 Task: Sort the recently solved tickets in your group, group by Assigned date in descending order.
Action: Mouse moved to (30, 317)
Screenshot: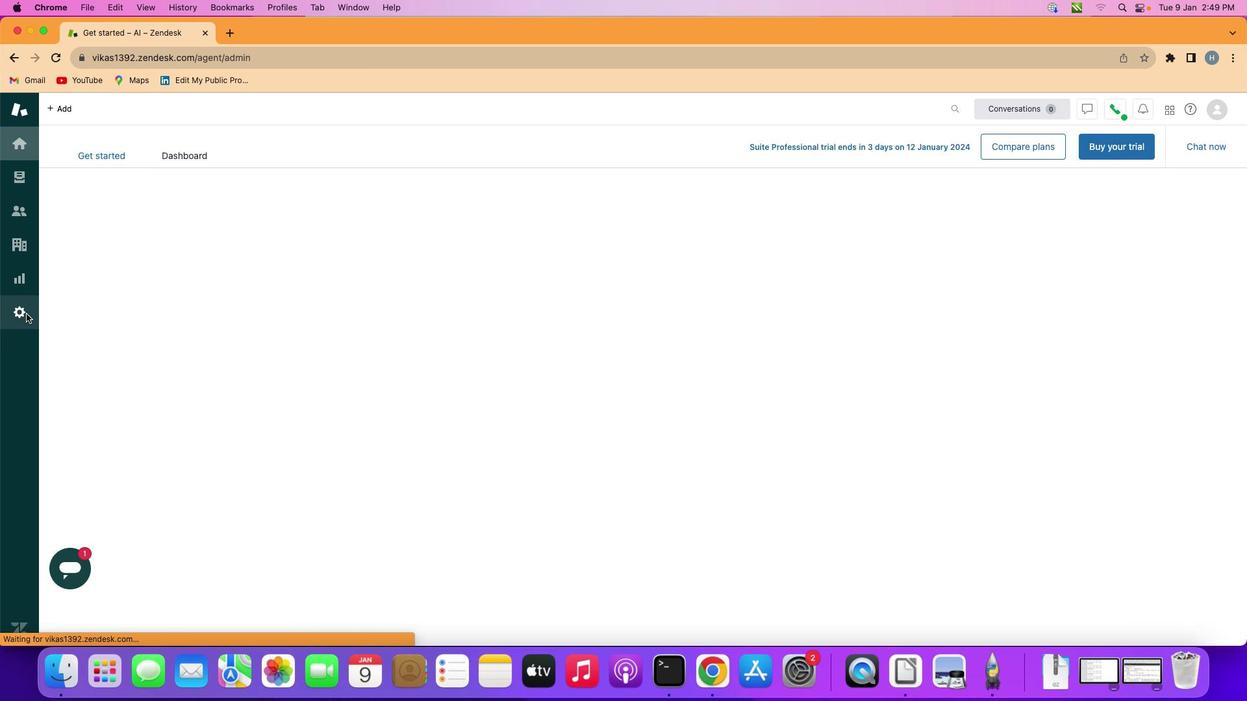 
Action: Mouse pressed left at (30, 317)
Screenshot: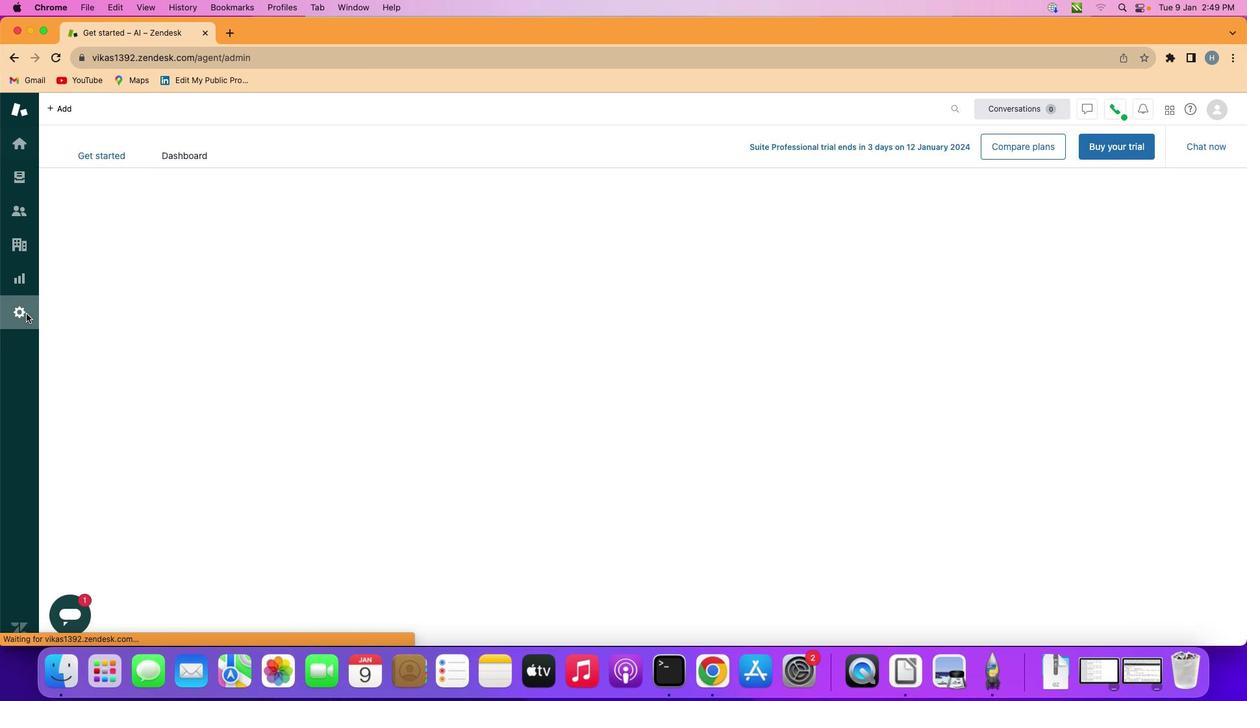 
Action: Mouse moved to (434, 482)
Screenshot: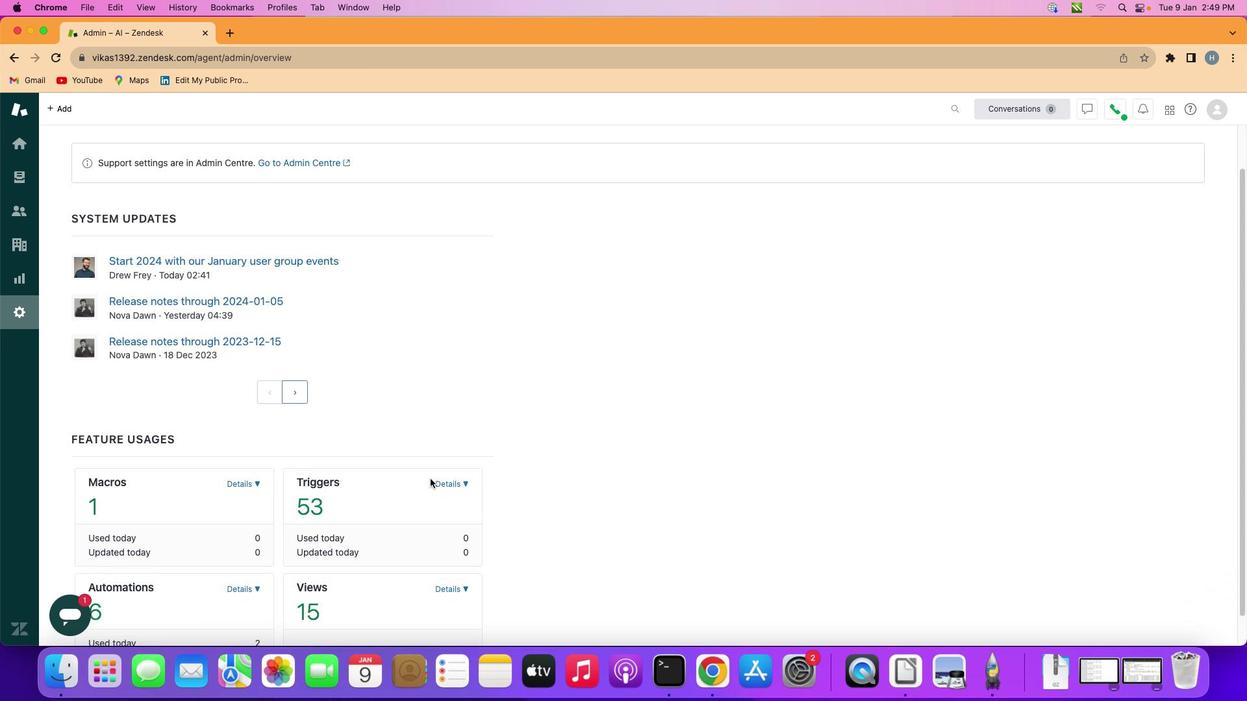 
Action: Mouse scrolled (434, 482) with delta (3, 3)
Screenshot: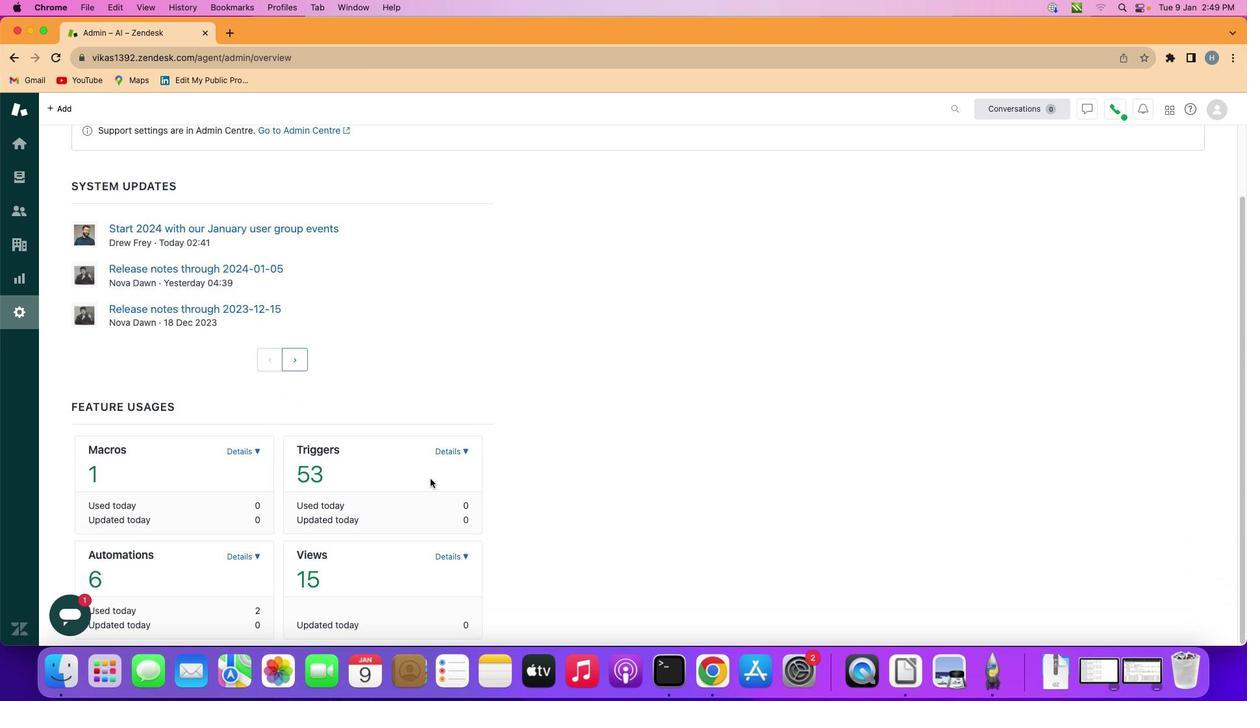 
Action: Mouse scrolled (434, 482) with delta (3, 3)
Screenshot: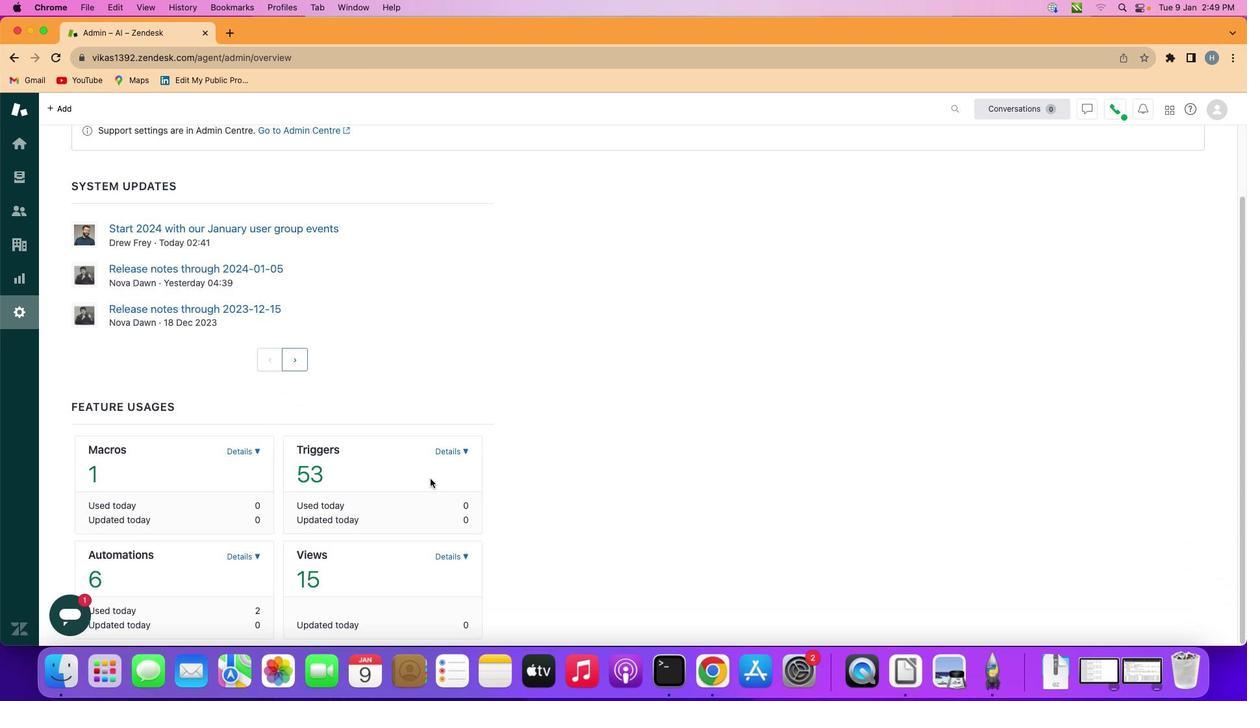 
Action: Mouse scrolled (434, 482) with delta (3, 2)
Screenshot: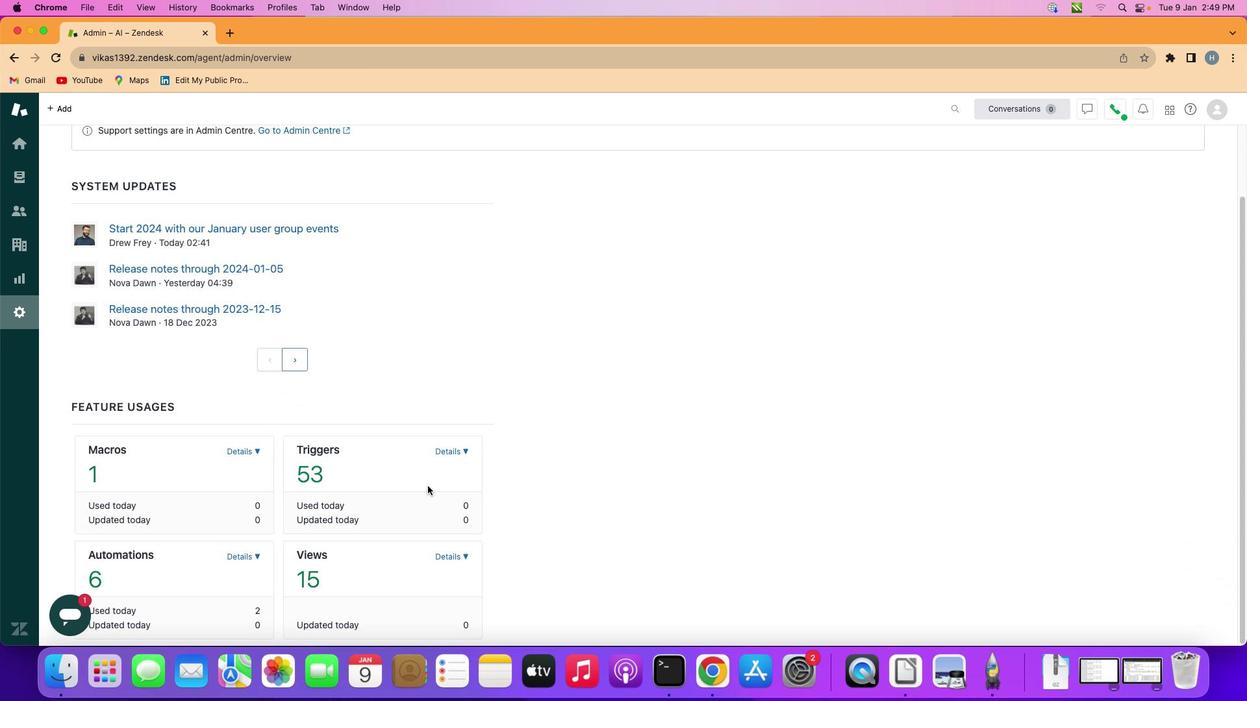
Action: Mouse scrolled (434, 482) with delta (3, 1)
Screenshot: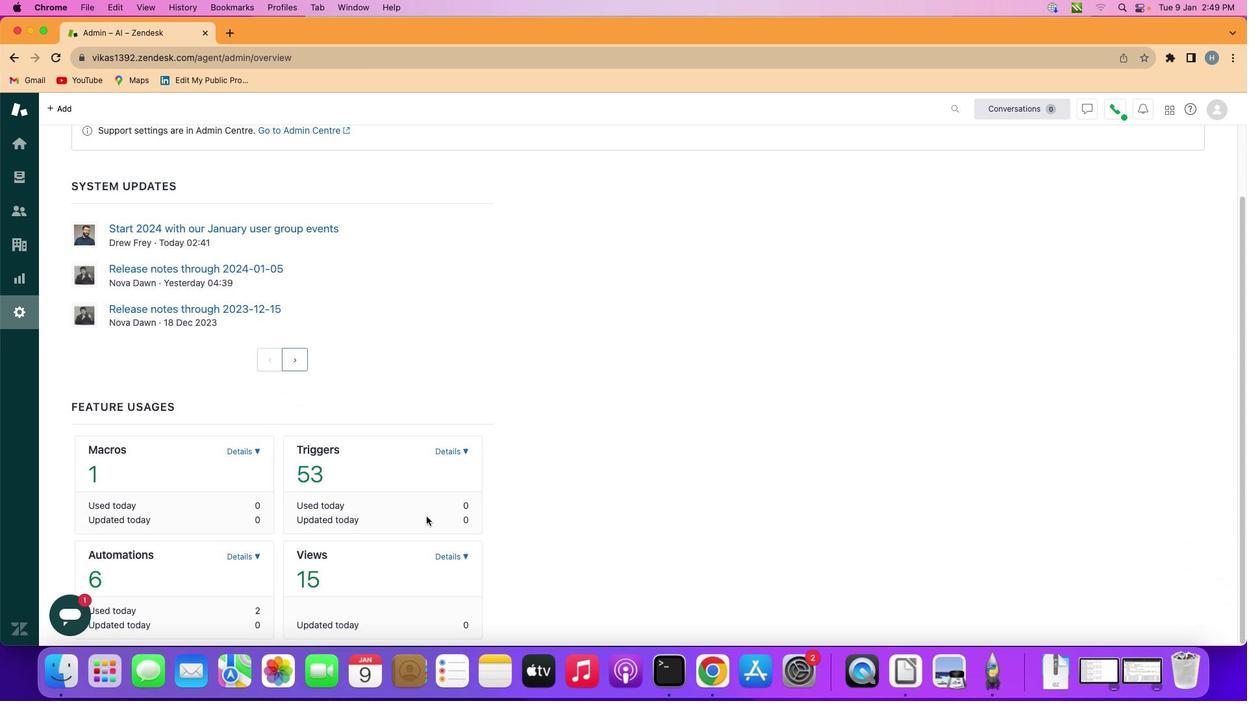 
Action: Mouse scrolled (434, 482) with delta (3, 1)
Screenshot: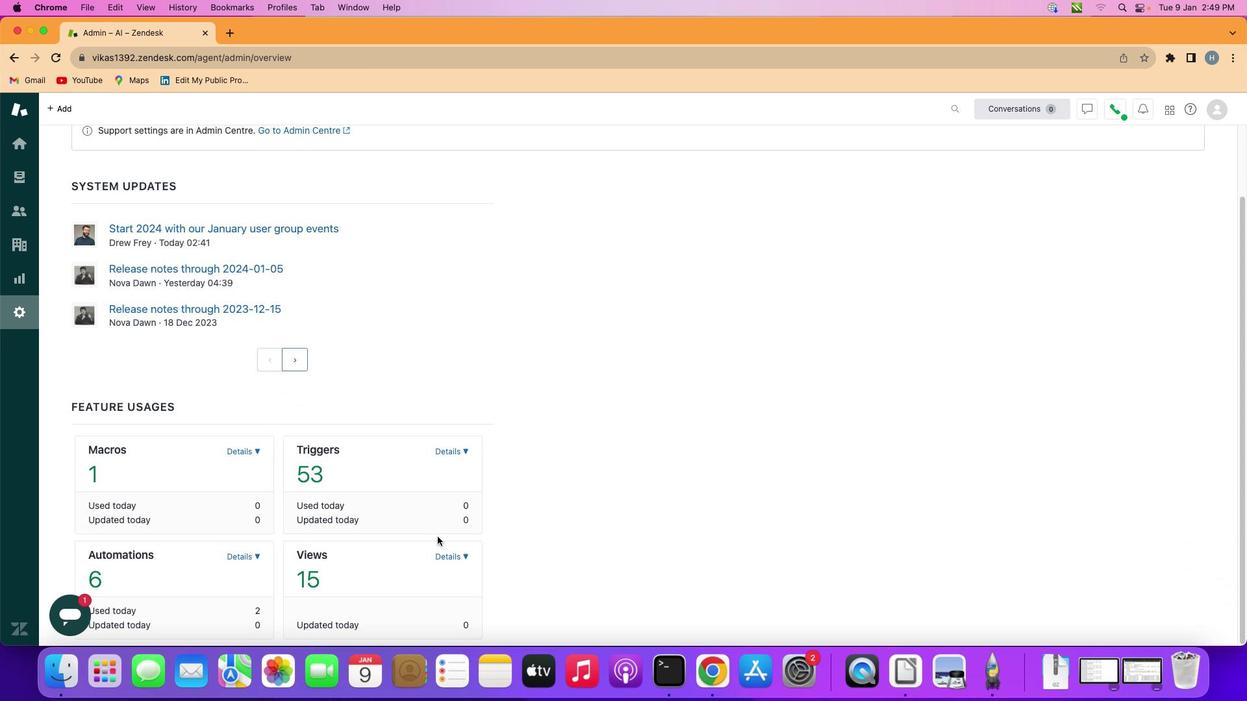 
Action: Mouse moved to (454, 559)
Screenshot: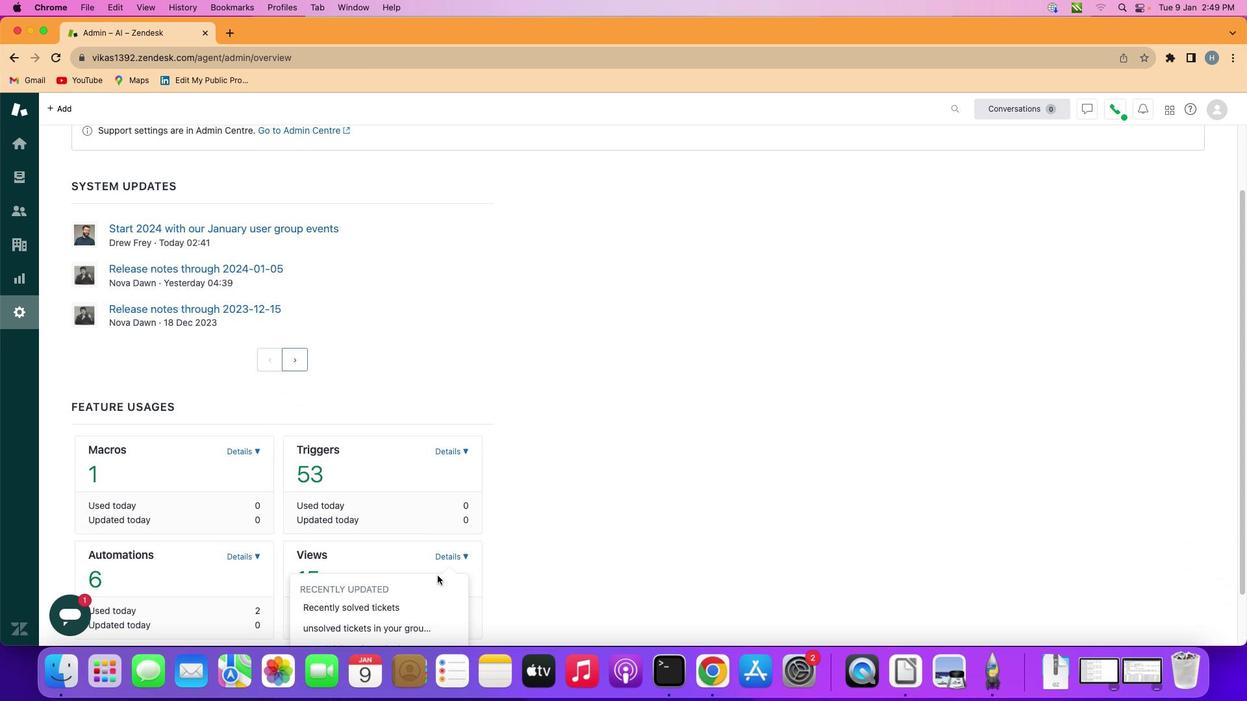 
Action: Mouse pressed left at (454, 559)
Screenshot: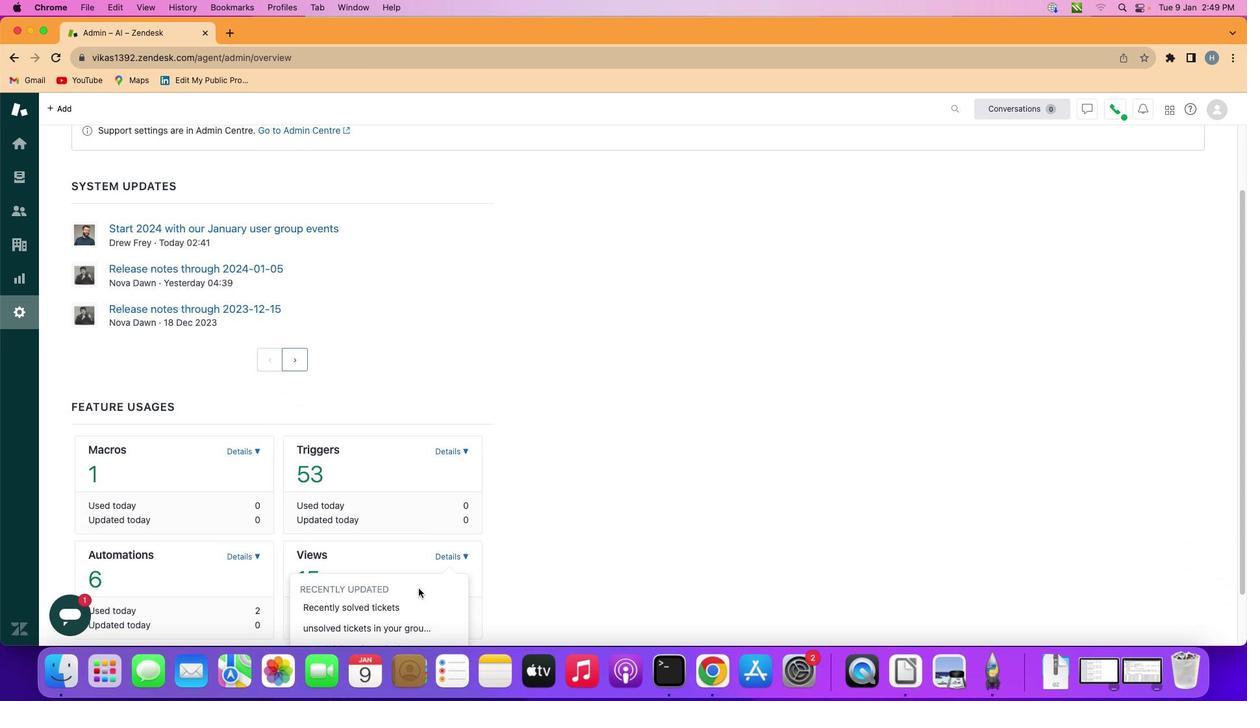 
Action: Mouse moved to (390, 615)
Screenshot: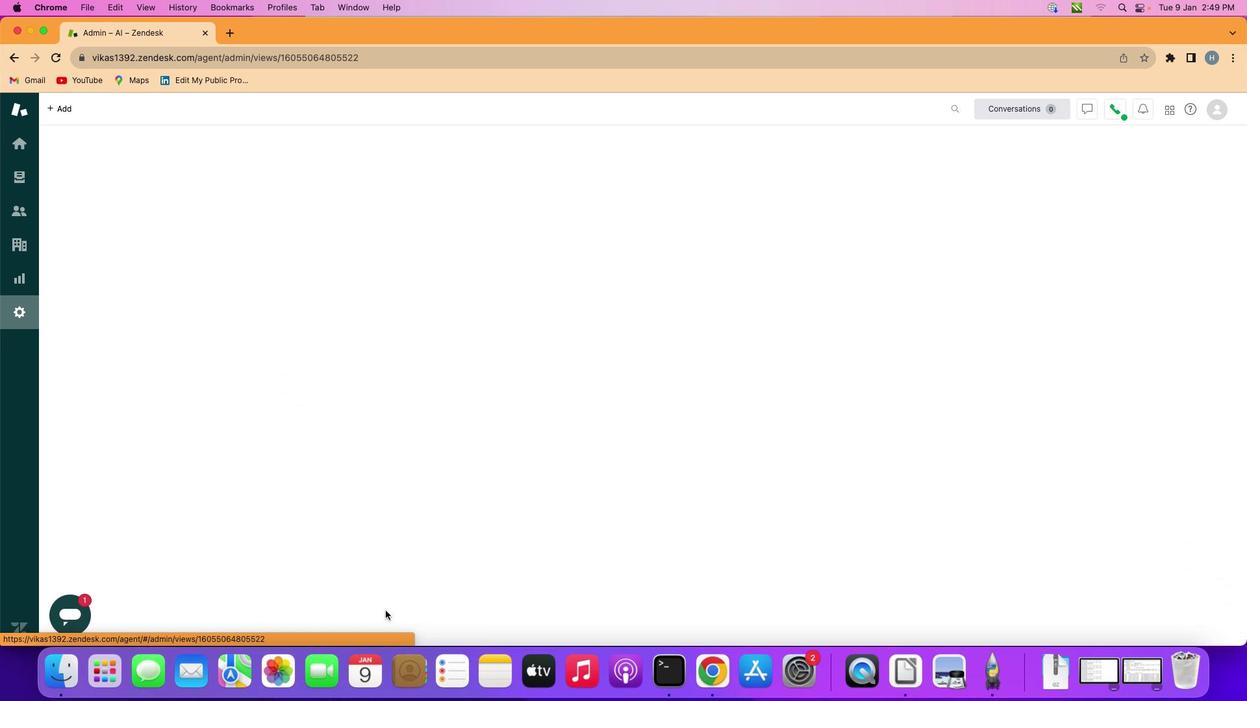 
Action: Mouse pressed left at (390, 615)
Screenshot: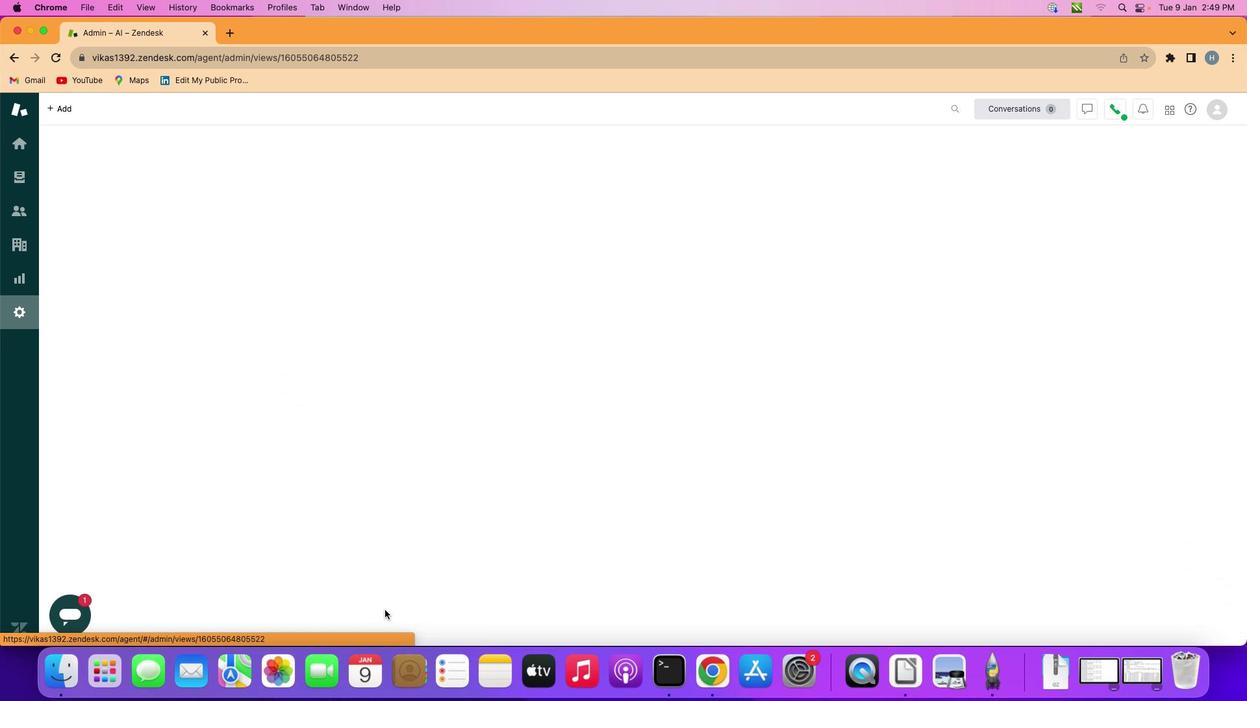 
Action: Mouse moved to (406, 471)
Screenshot: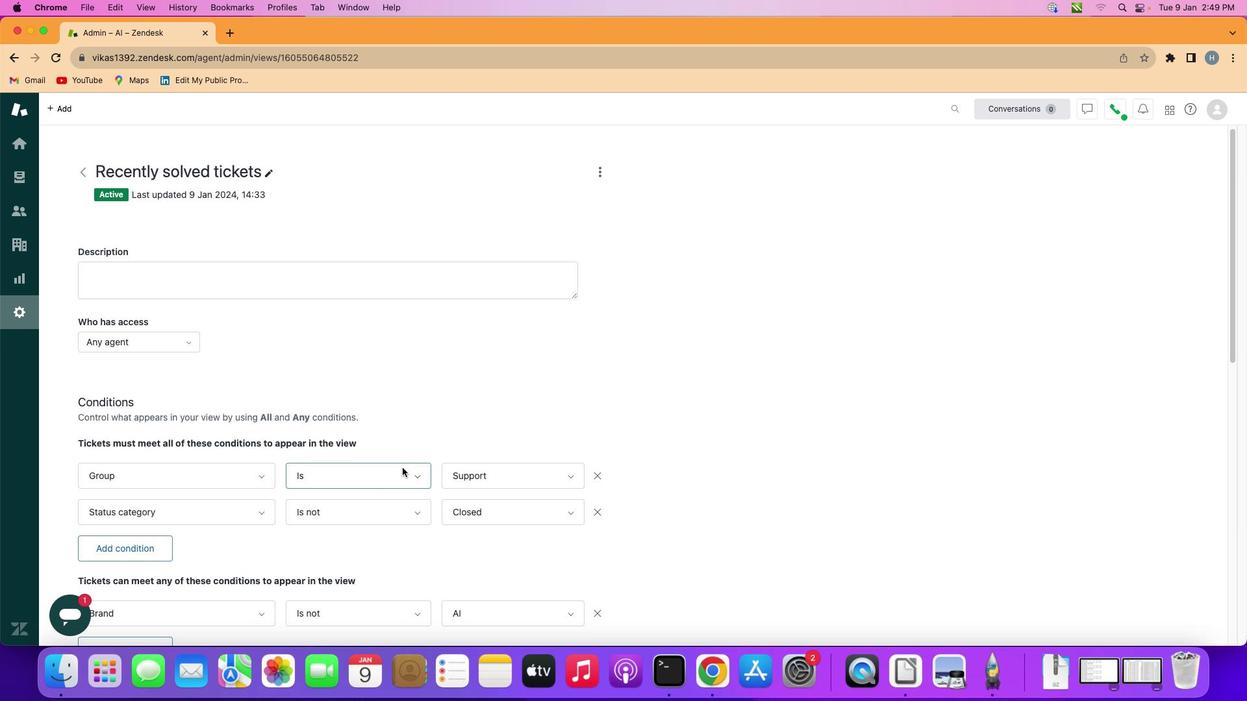 
Action: Mouse scrolled (406, 471) with delta (3, 3)
Screenshot: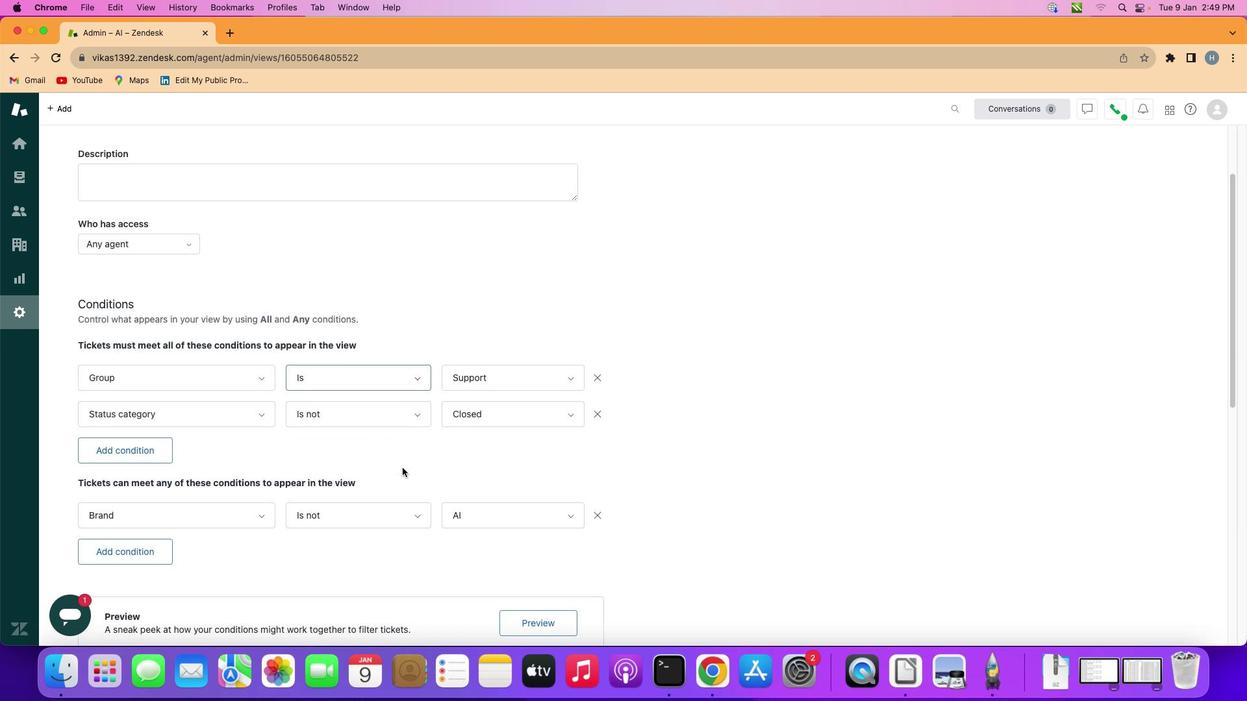 
Action: Mouse scrolled (406, 471) with delta (3, 3)
Screenshot: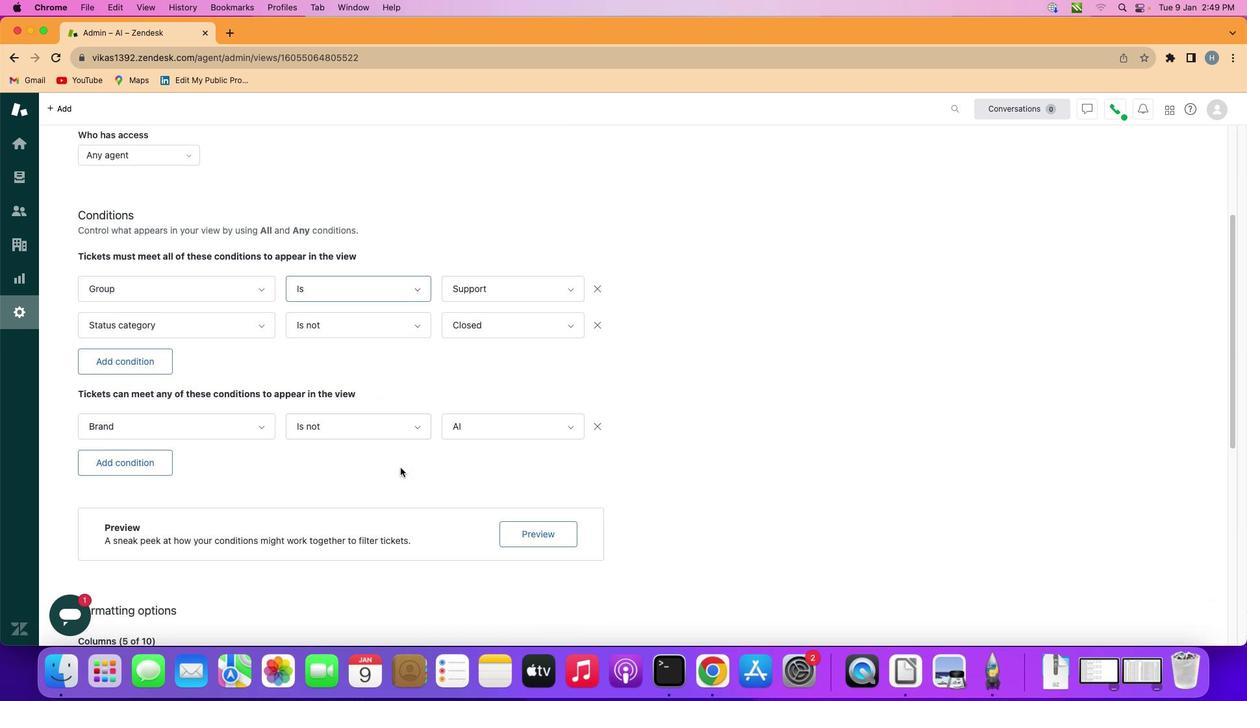 
Action: Mouse scrolled (406, 471) with delta (3, 3)
Screenshot: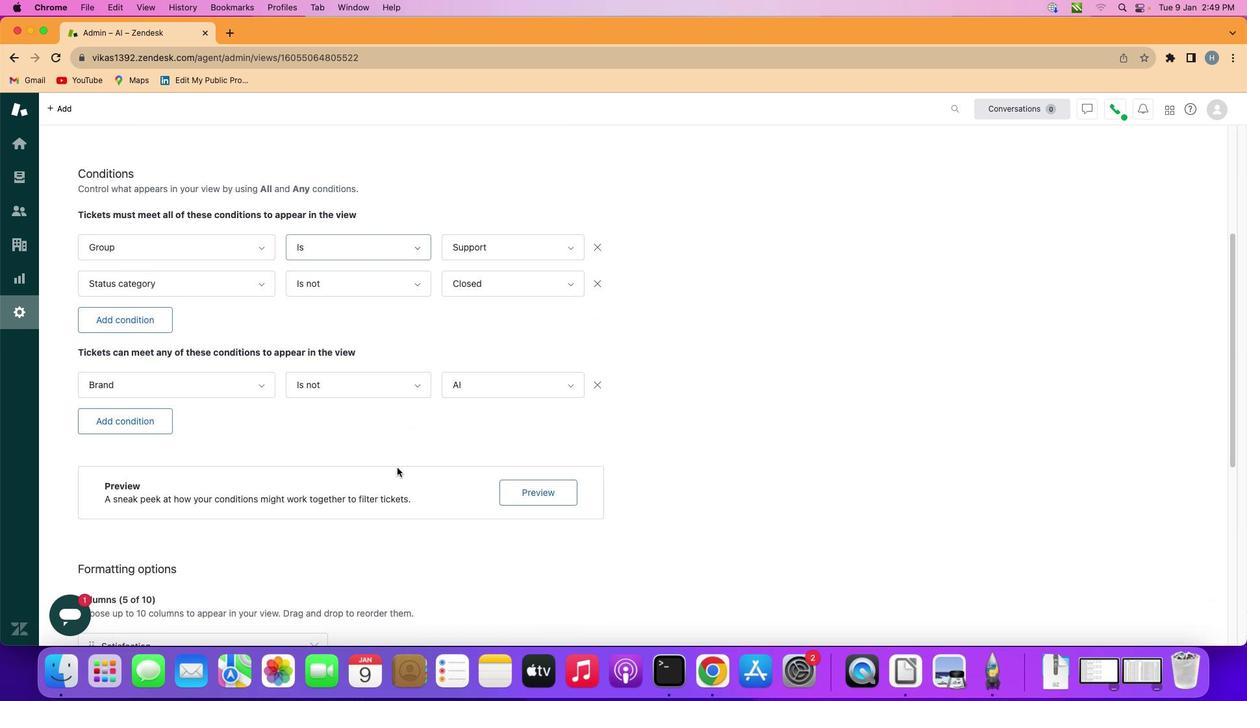 
Action: Mouse scrolled (406, 471) with delta (3, 2)
Screenshot: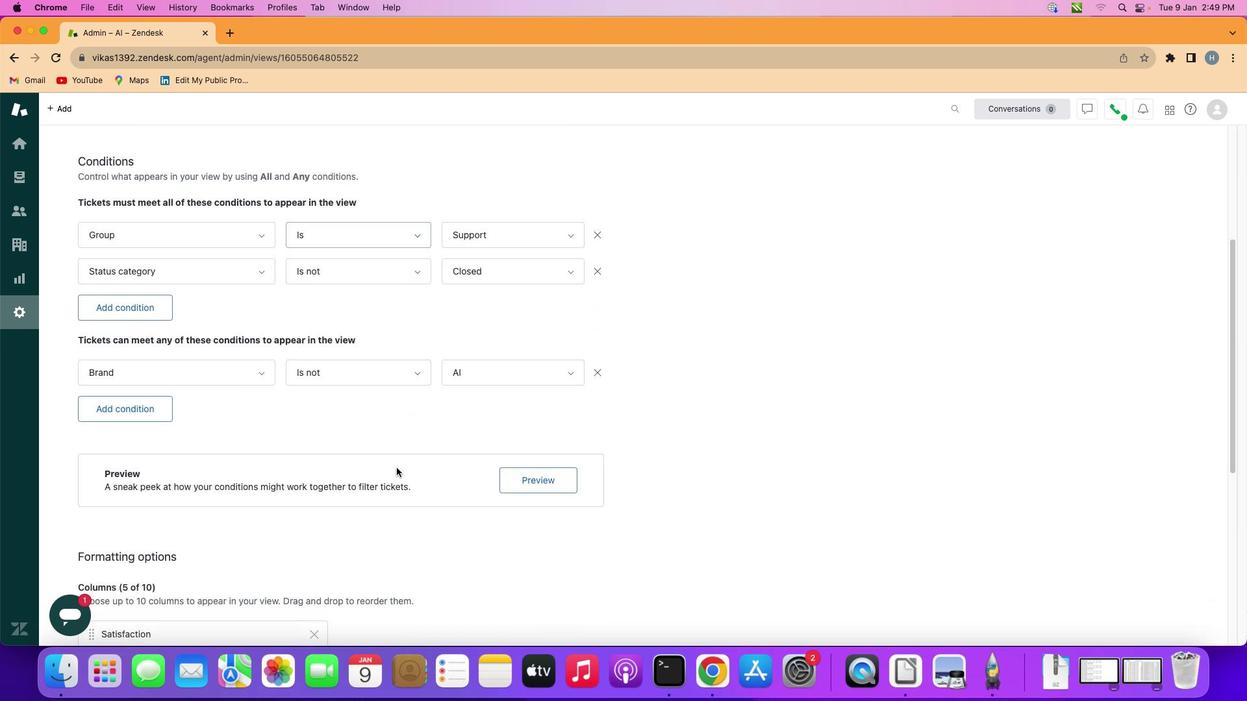 
Action: Mouse scrolled (406, 471) with delta (3, 1)
Screenshot: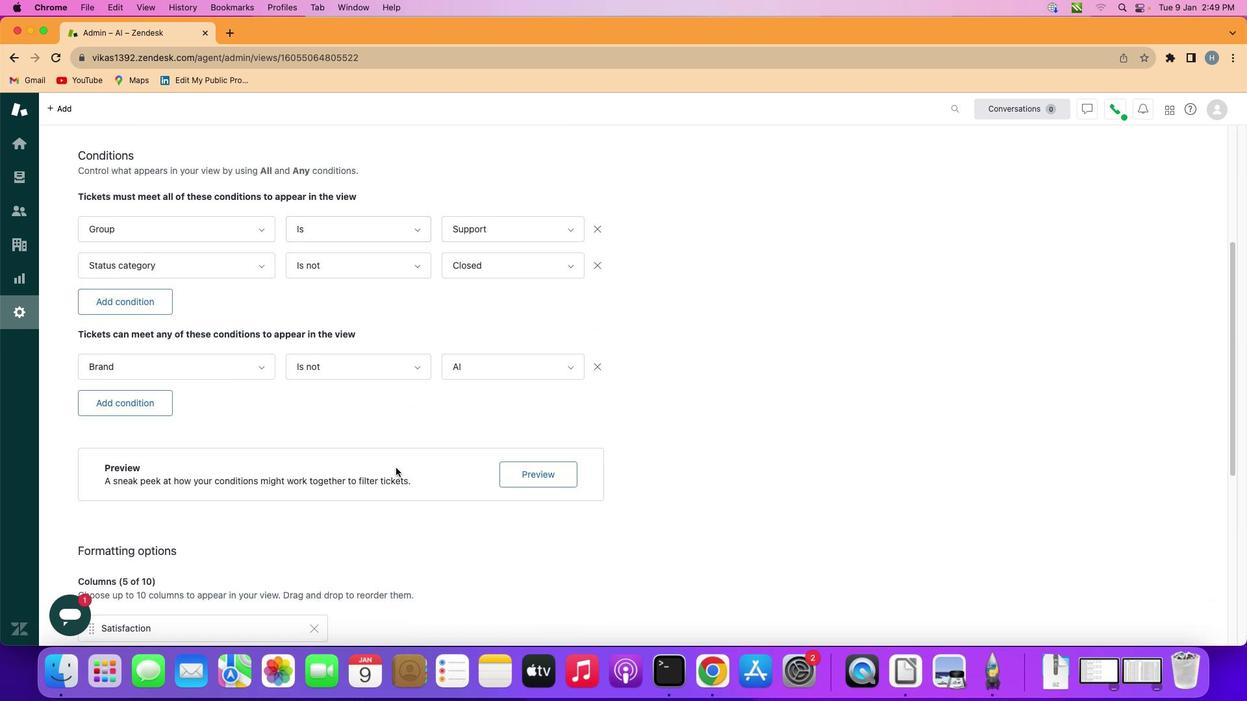 
Action: Mouse scrolled (406, 471) with delta (3, 2)
Screenshot: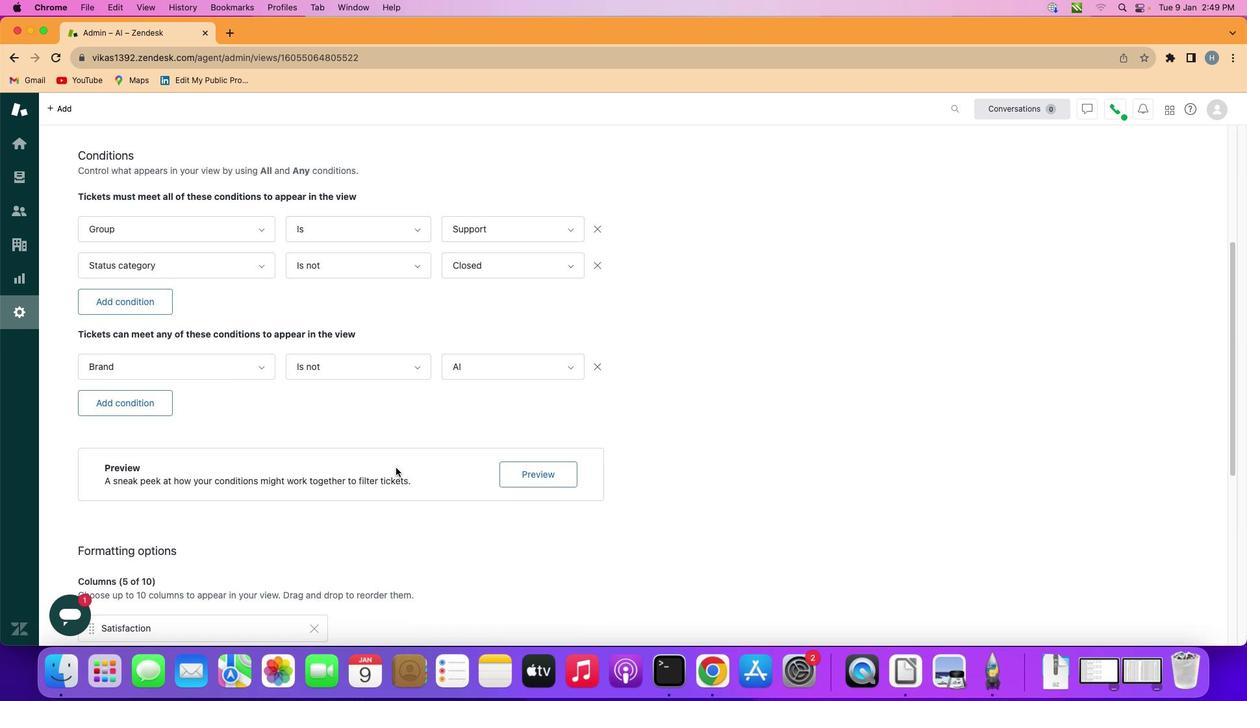 
Action: Mouse moved to (400, 471)
Screenshot: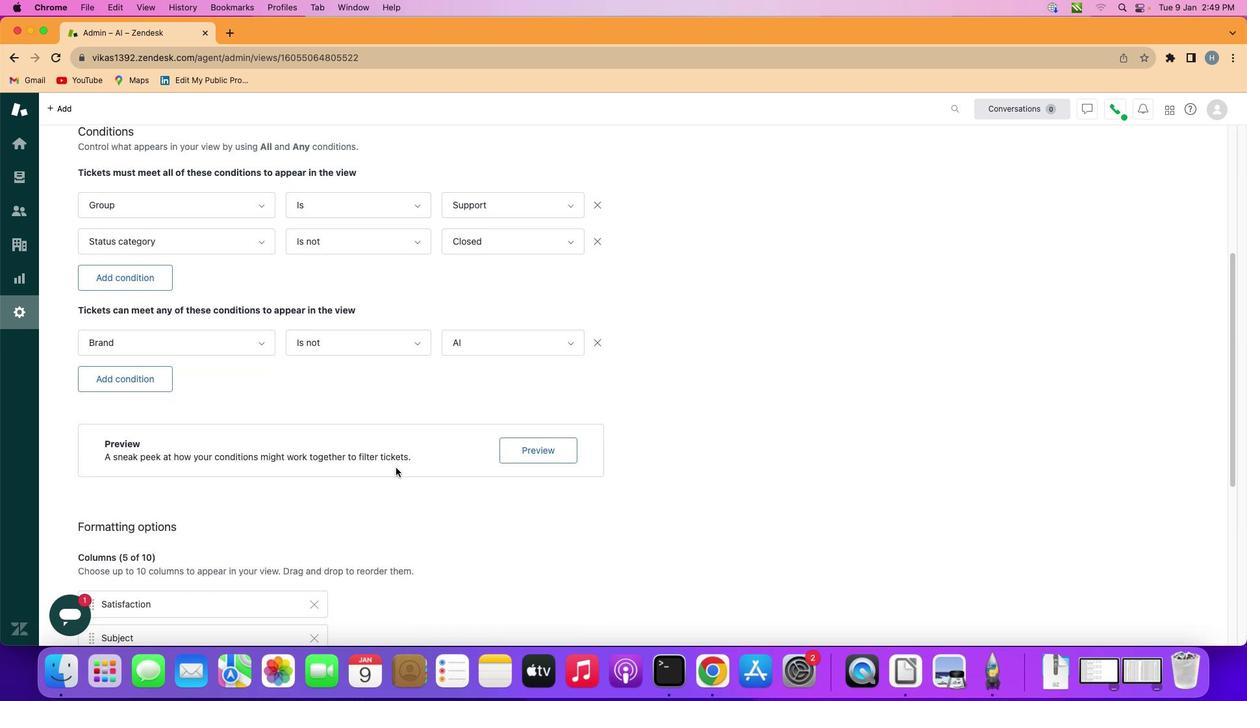 
Action: Mouse scrolled (400, 471) with delta (3, 3)
Screenshot: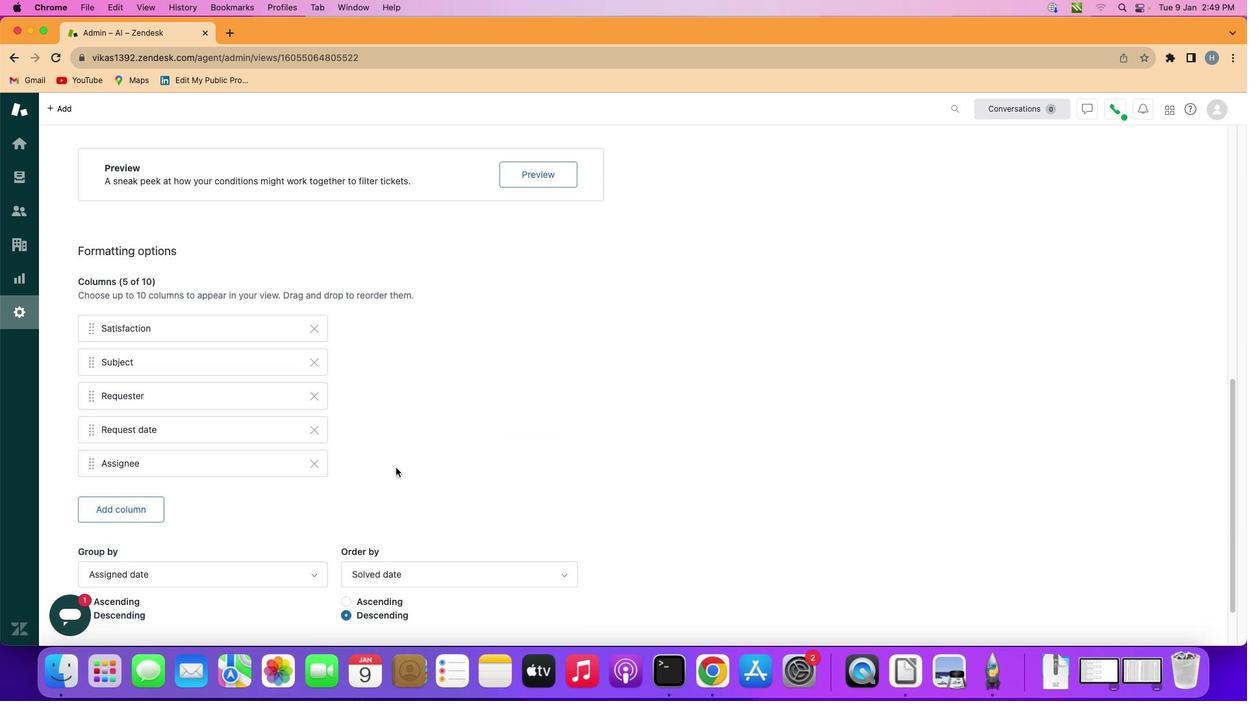 
Action: Mouse scrolled (400, 471) with delta (3, 3)
Screenshot: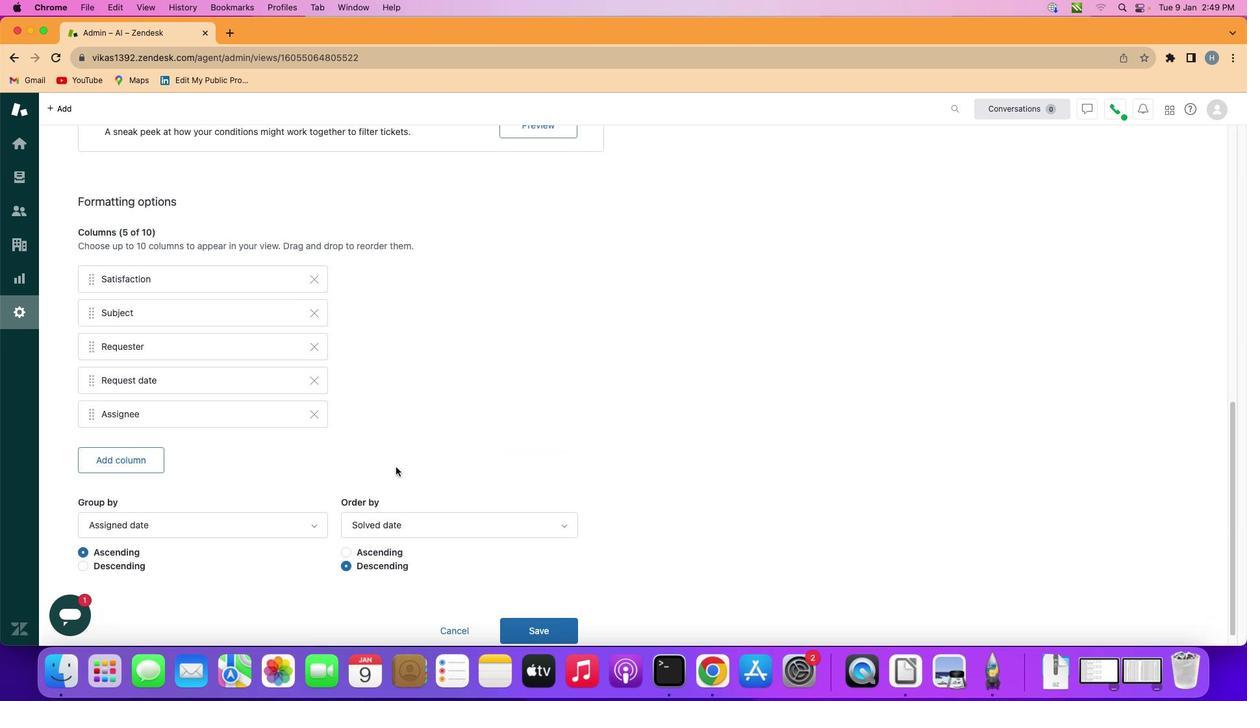 
Action: Mouse scrolled (400, 471) with delta (3, 2)
Screenshot: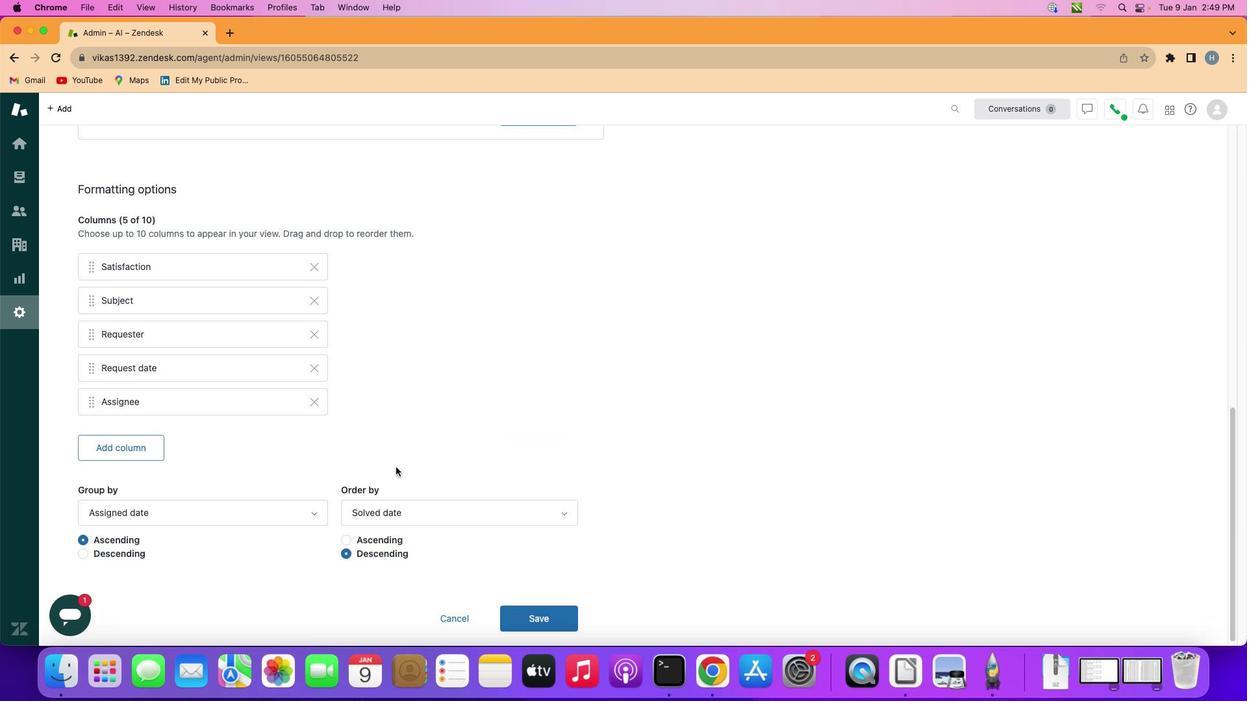 
Action: Mouse scrolled (400, 471) with delta (3, 1)
Screenshot: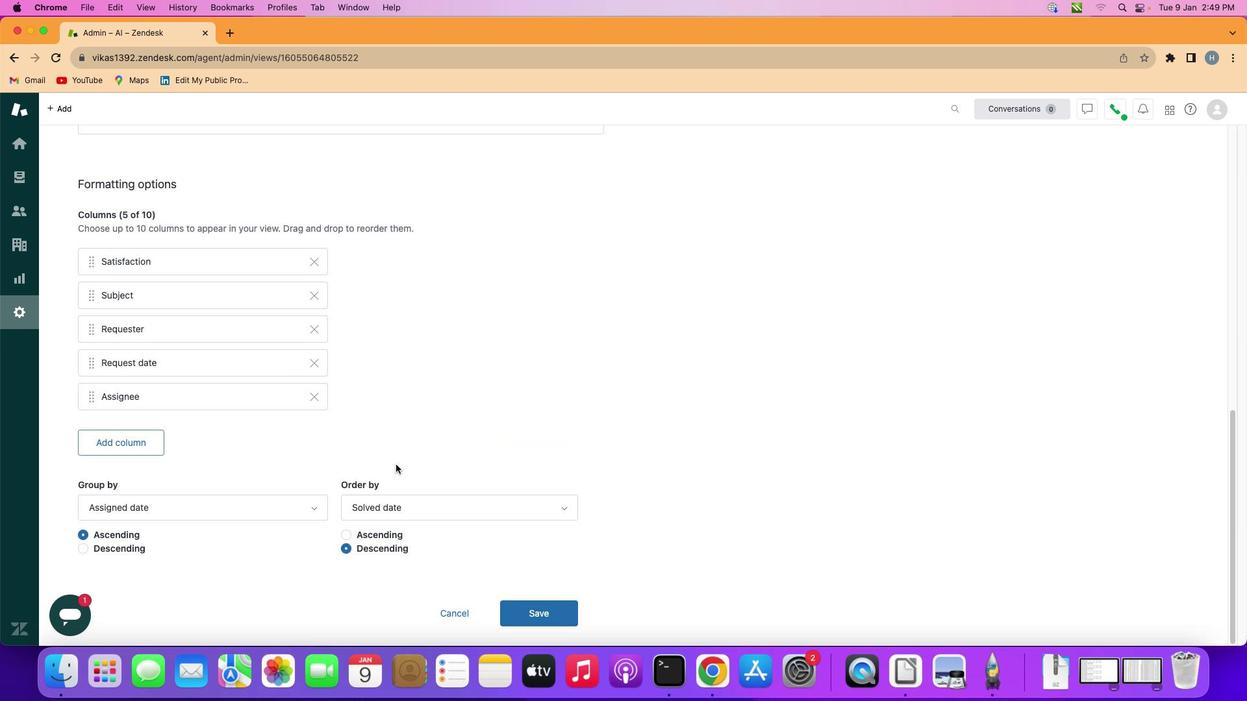 
Action: Mouse scrolled (400, 471) with delta (3, 1)
Screenshot: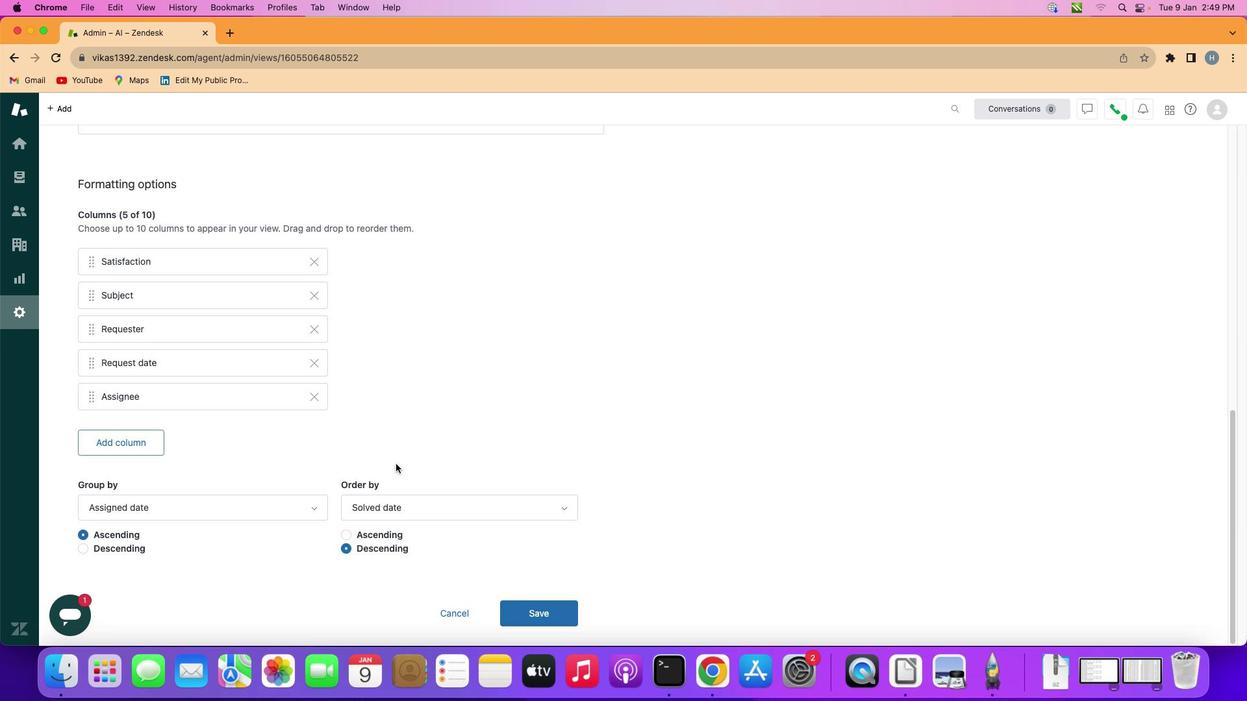 
Action: Mouse scrolled (400, 471) with delta (3, 1)
Screenshot: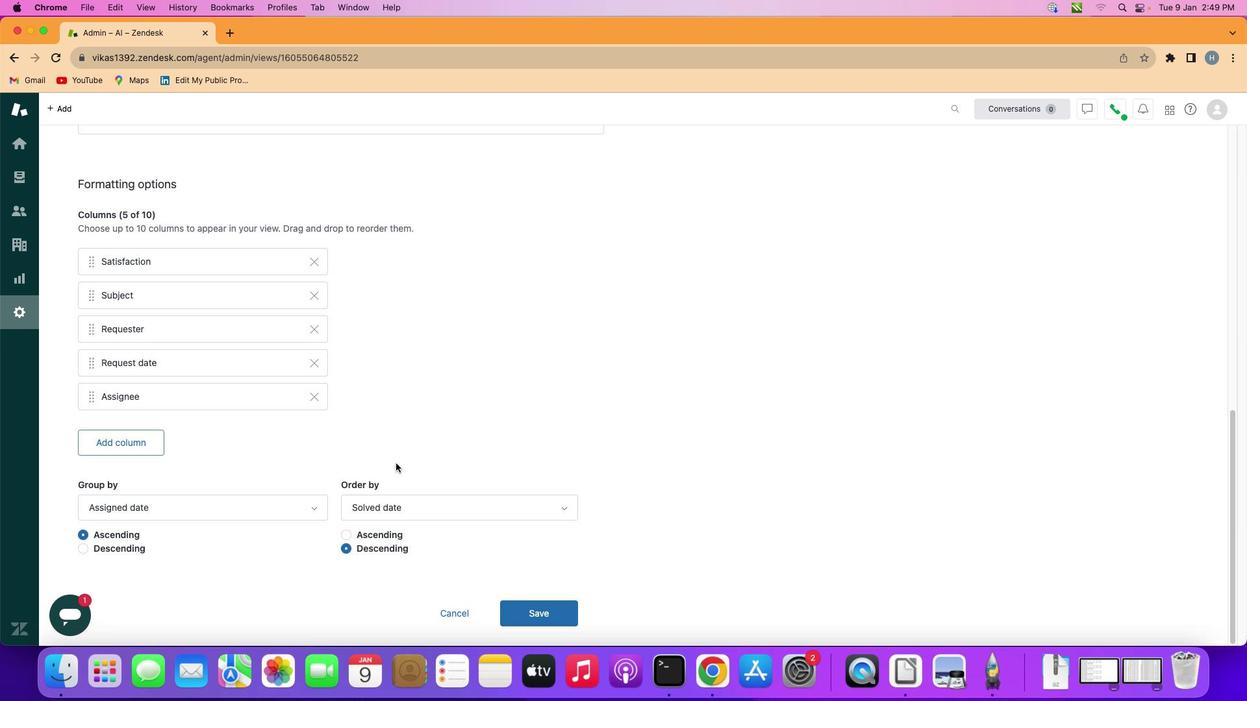 
Action: Mouse moved to (400, 467)
Screenshot: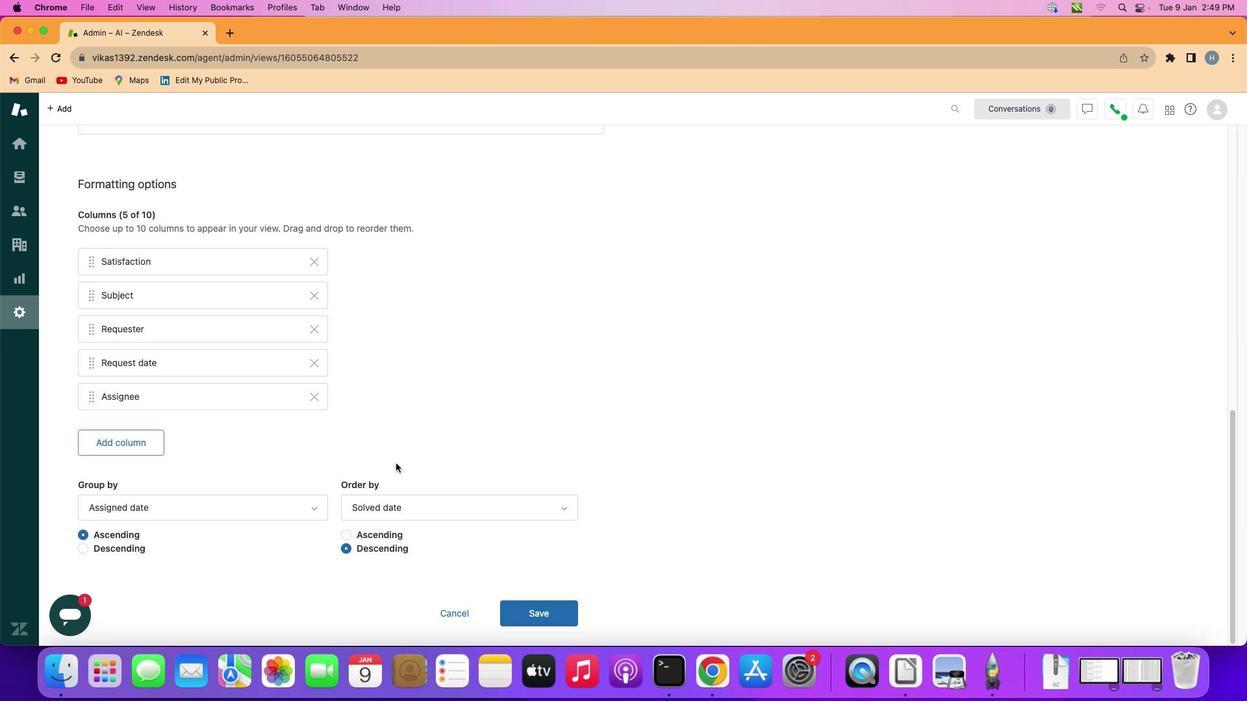 
Action: Mouse scrolled (400, 467) with delta (3, 3)
Screenshot: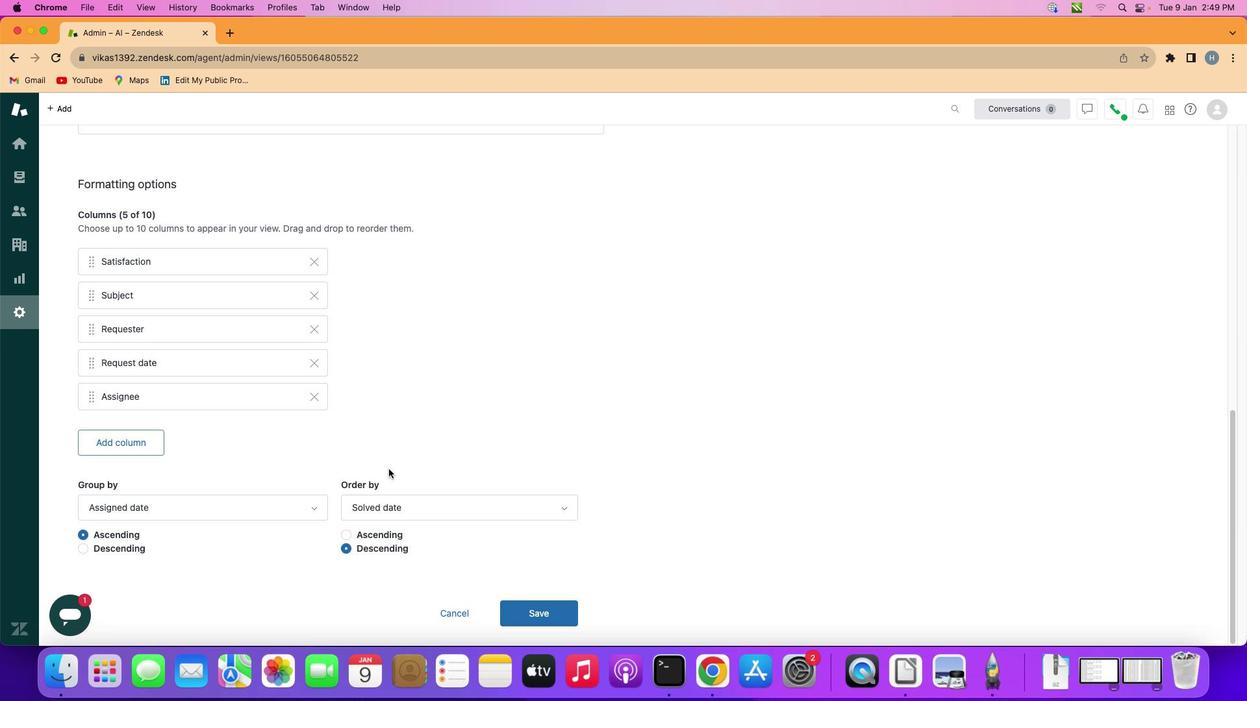 
Action: Mouse scrolled (400, 467) with delta (3, 3)
Screenshot: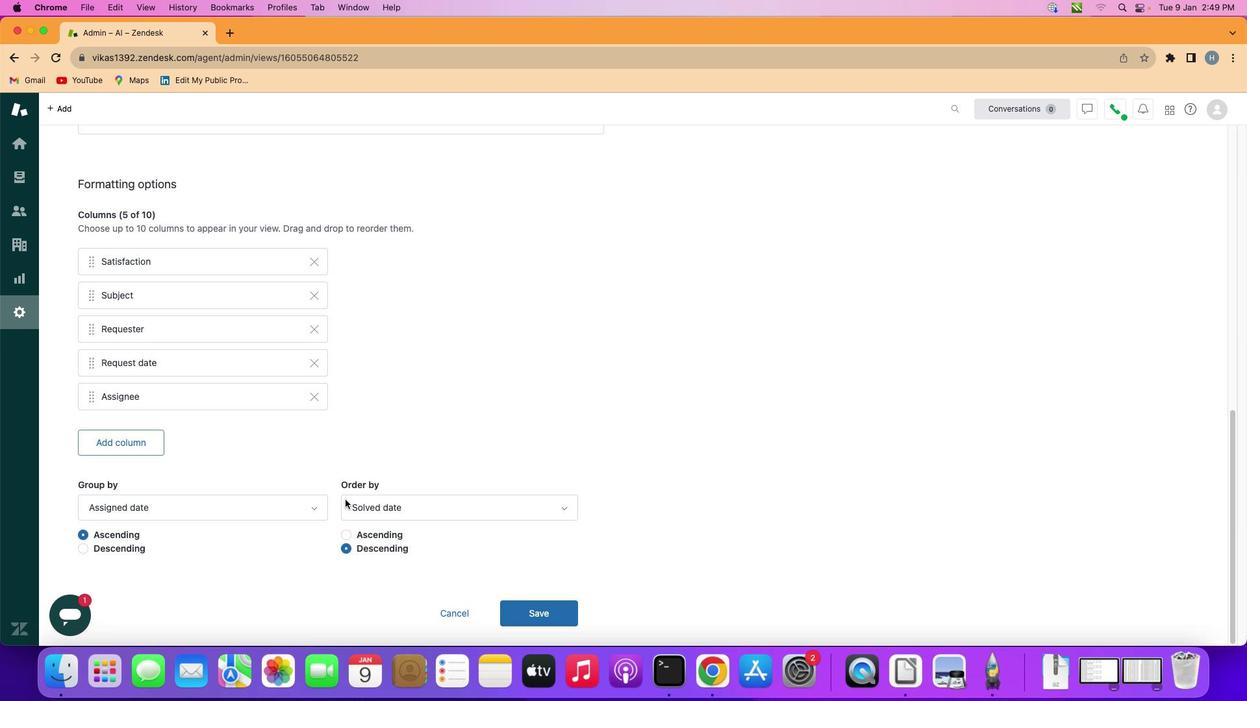 
Action: Mouse scrolled (400, 467) with delta (3, 3)
Screenshot: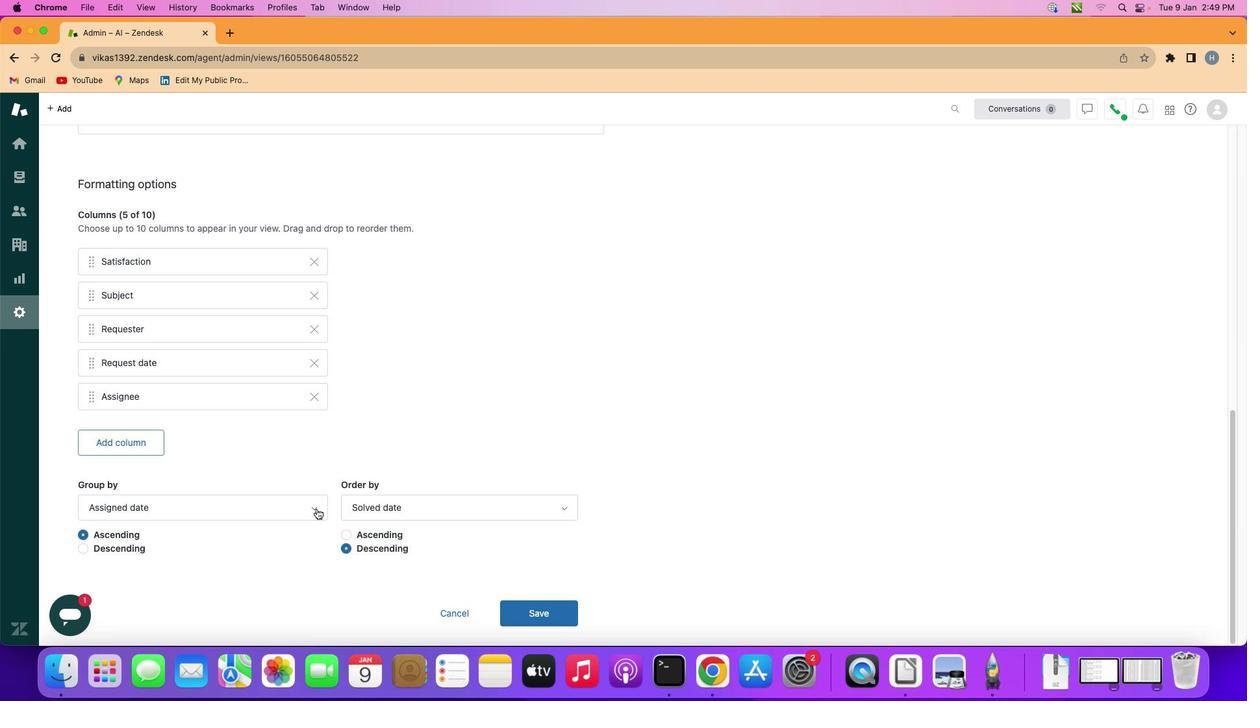 
Action: Mouse moved to (317, 511)
Screenshot: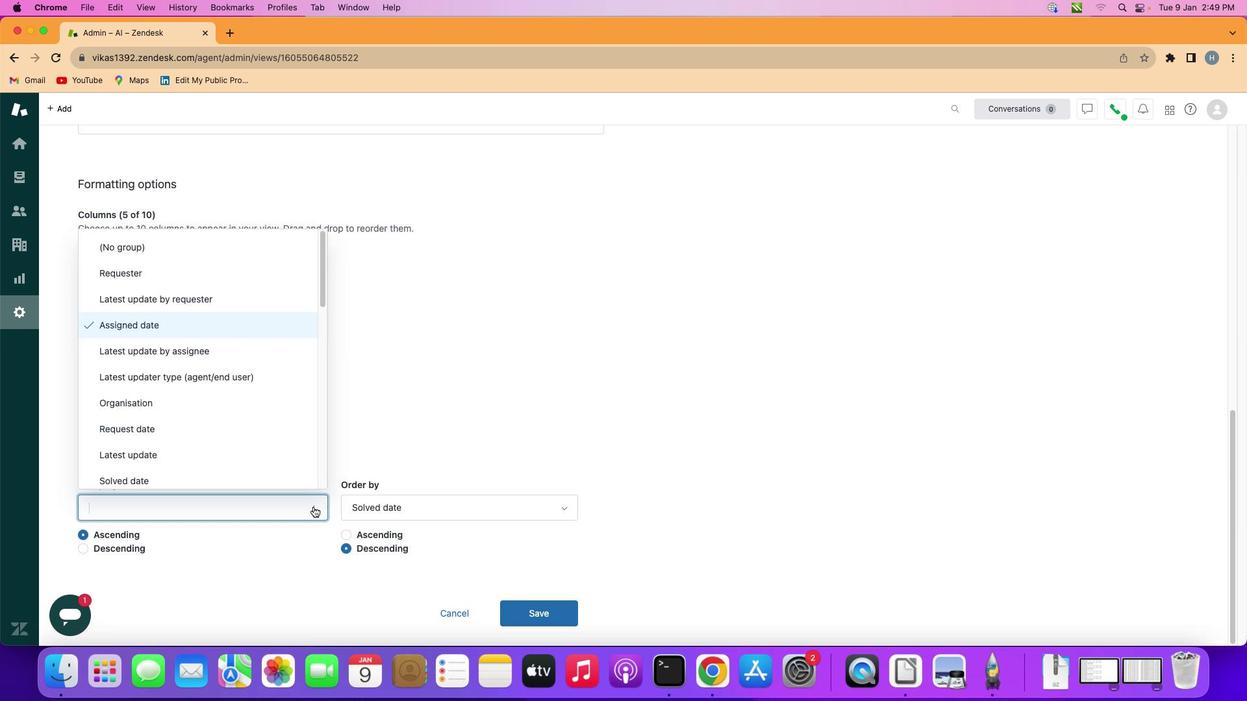 
Action: Mouse pressed left at (317, 511)
Screenshot: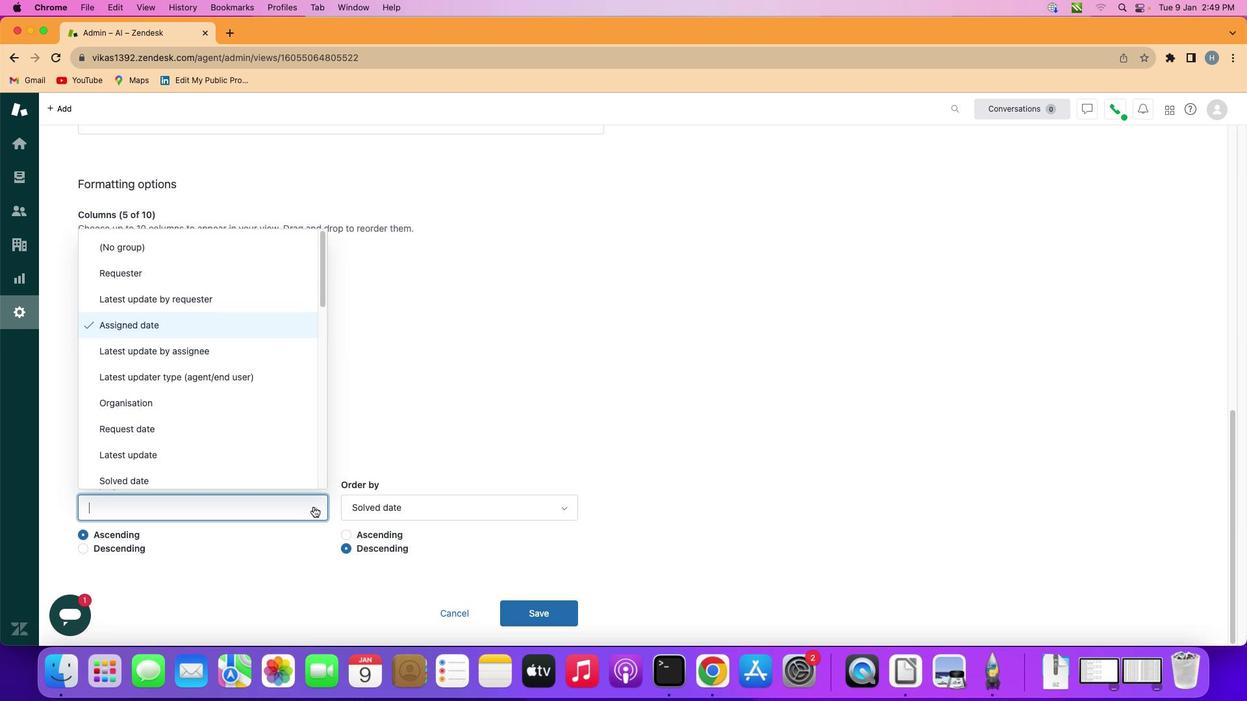 
Action: Mouse moved to (273, 326)
Screenshot: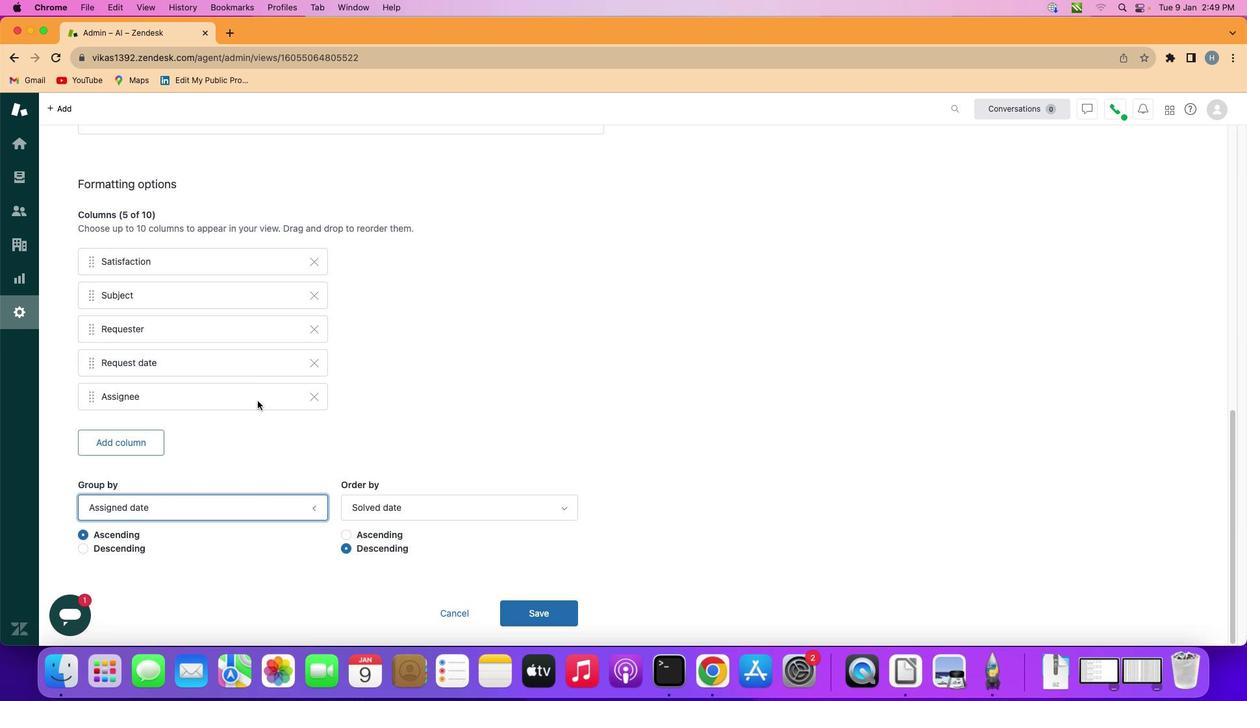 
Action: Mouse pressed left at (273, 326)
Screenshot: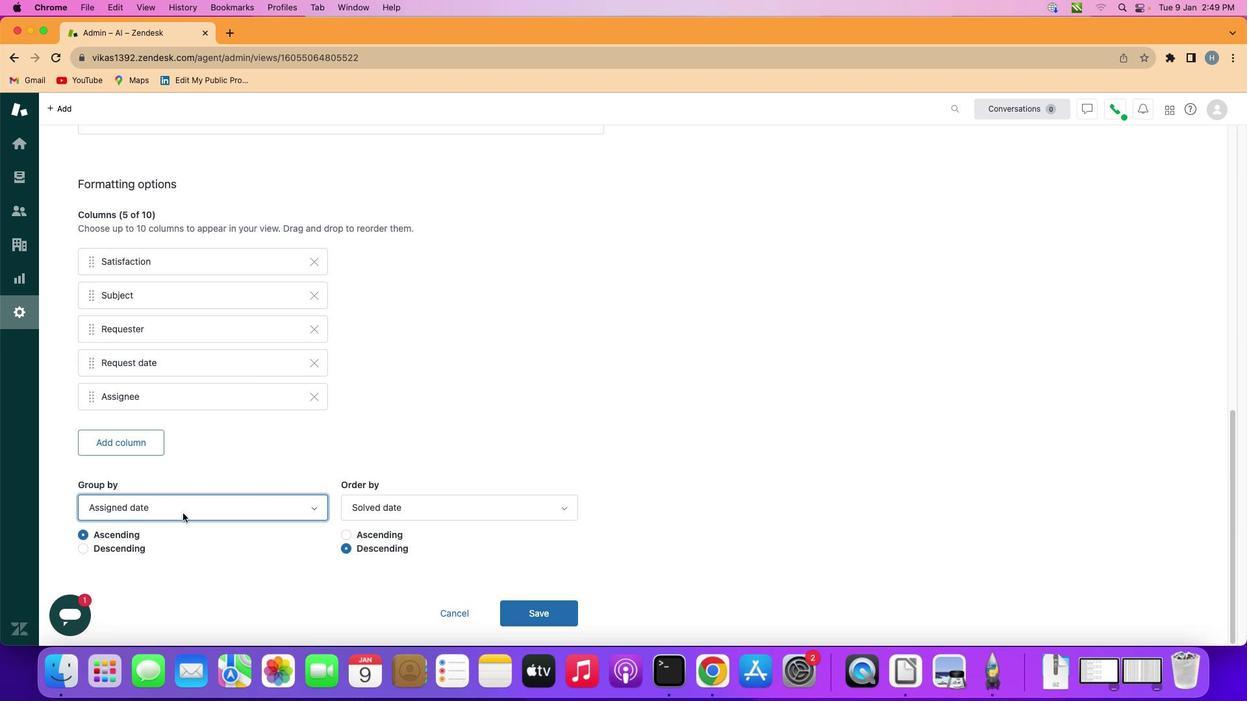 
Action: Mouse moved to (129, 549)
Screenshot: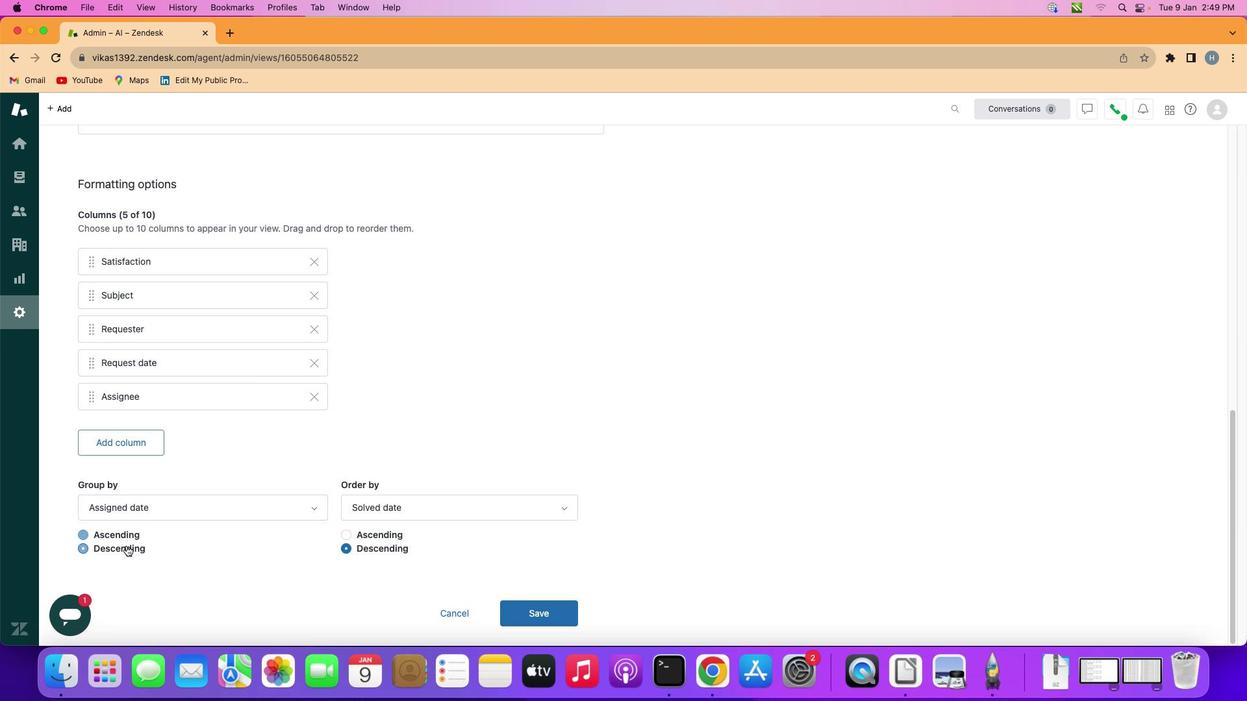 
Action: Mouse pressed left at (129, 549)
Screenshot: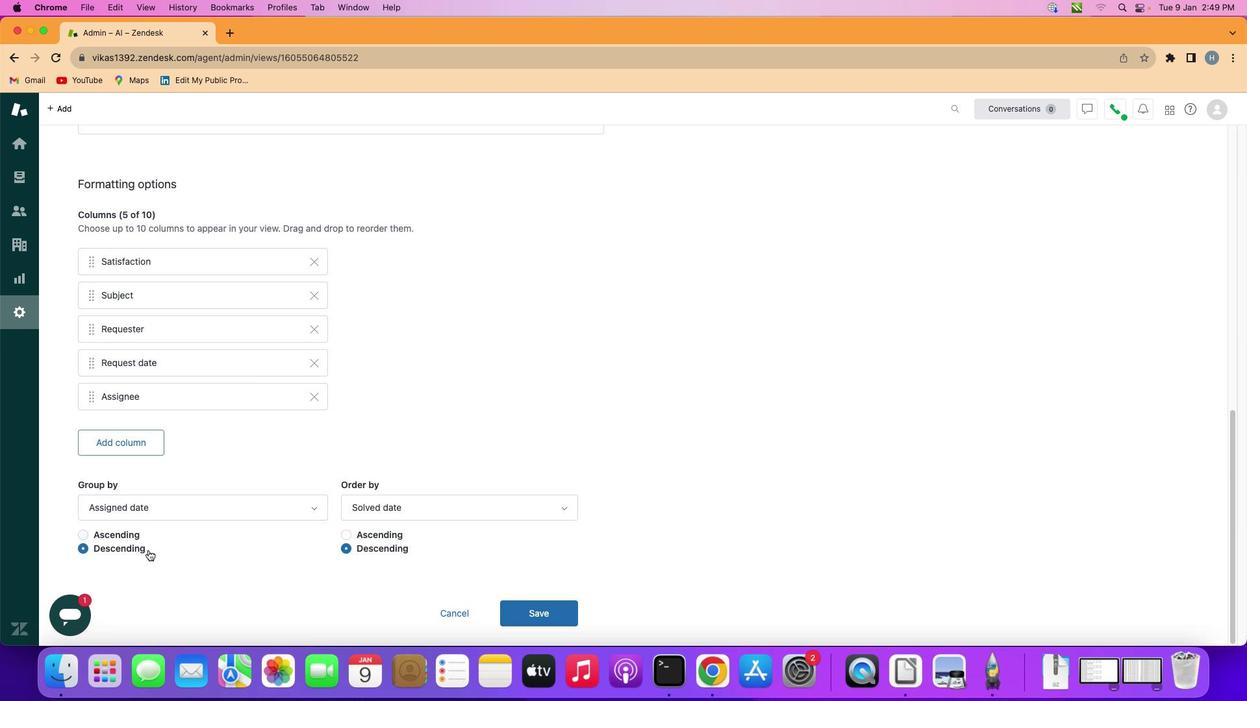 
Action: Mouse moved to (516, 615)
Screenshot: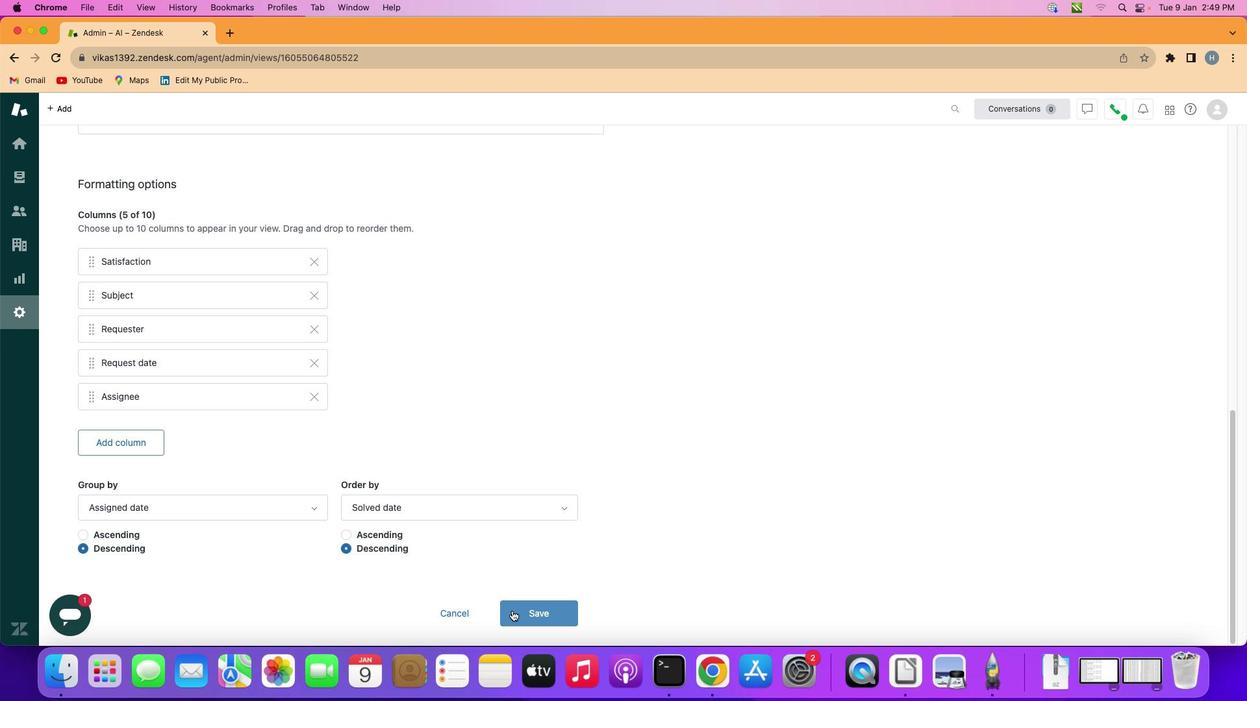 
Action: Mouse pressed left at (516, 615)
Screenshot: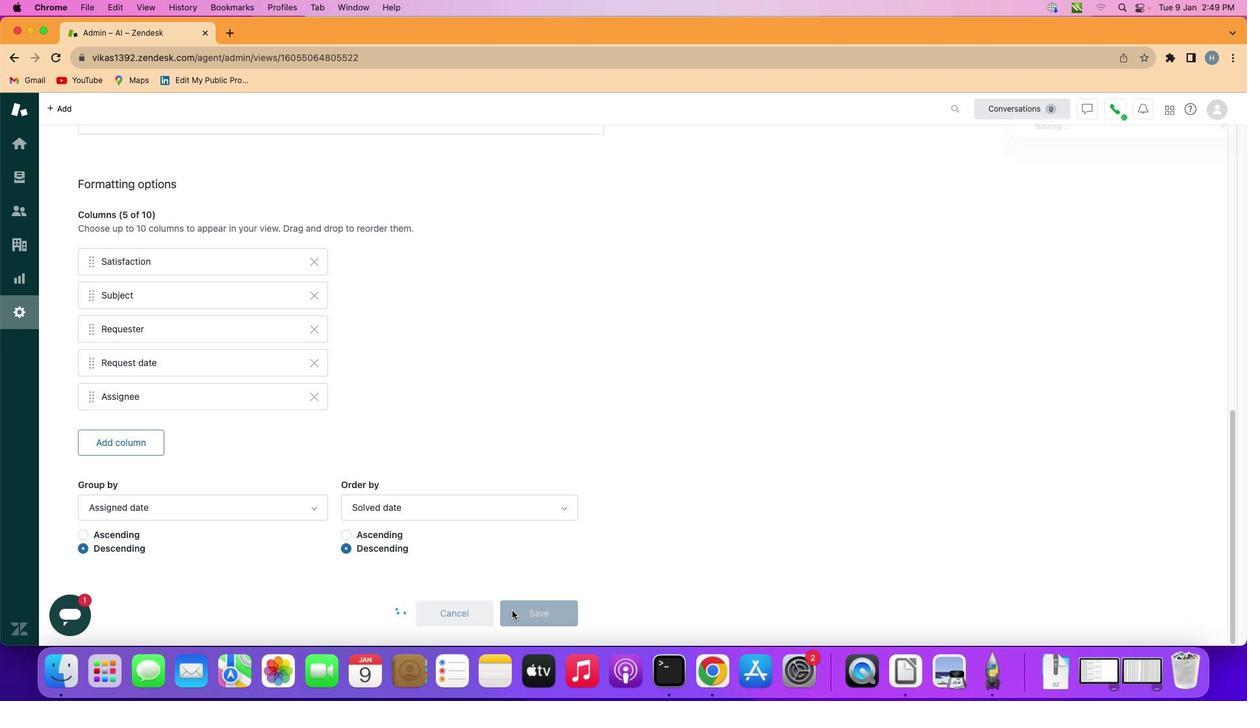 
Action: Mouse moved to (497, 391)
Screenshot: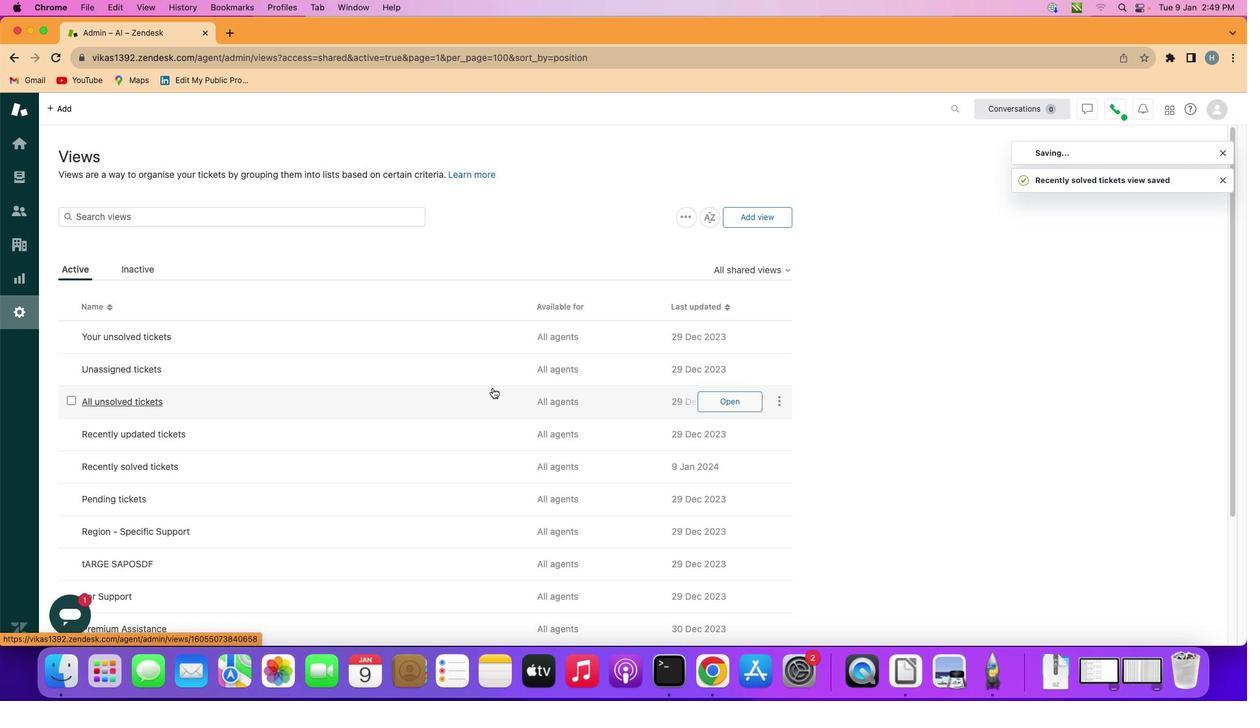 
